 Task: Add a signature Lorenzo Gonzalez containing With heartfelt thanks and warm wishes, Lorenzo Gonzalez to email address softage.6@softage.net and add a folder Business plans
Action: Mouse moved to (105, 113)
Screenshot: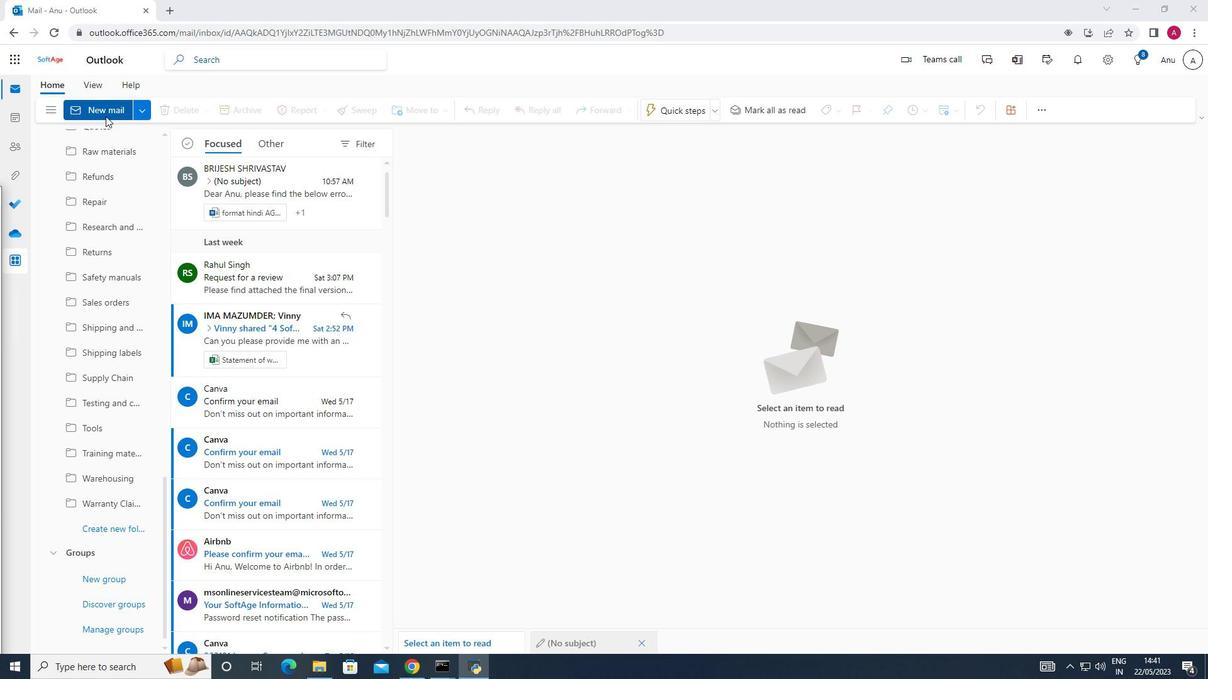 
Action: Mouse pressed left at (105, 113)
Screenshot: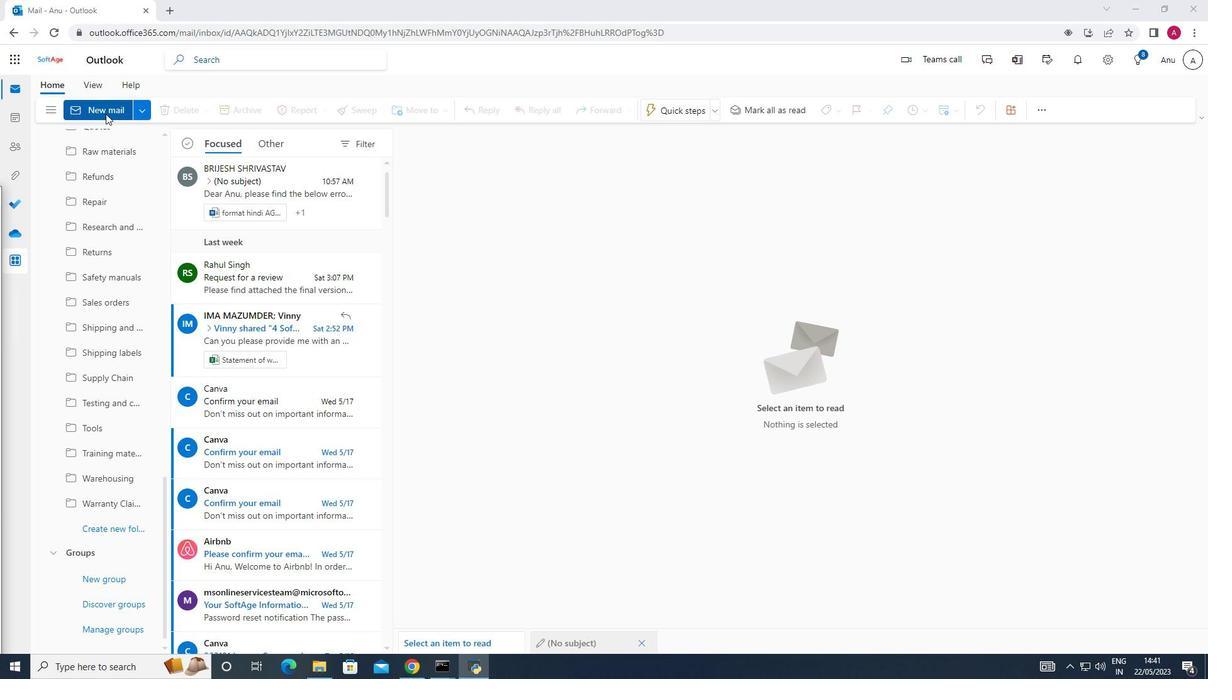
Action: Mouse moved to (864, 107)
Screenshot: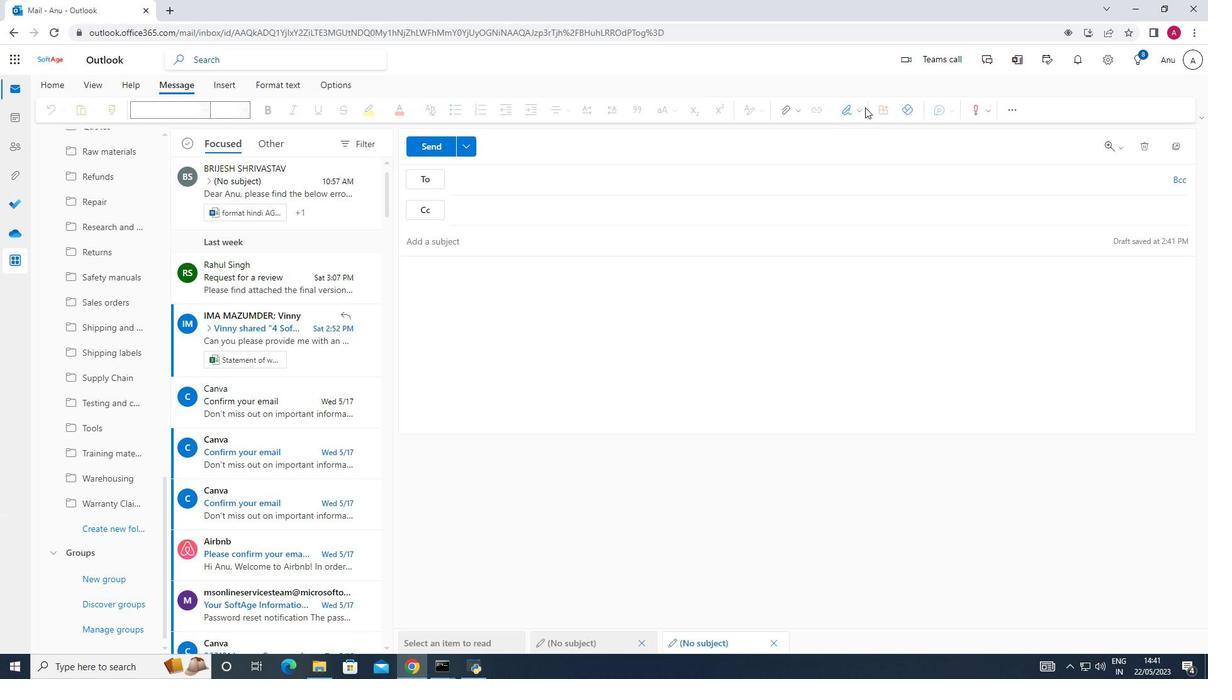 
Action: Mouse pressed left at (864, 107)
Screenshot: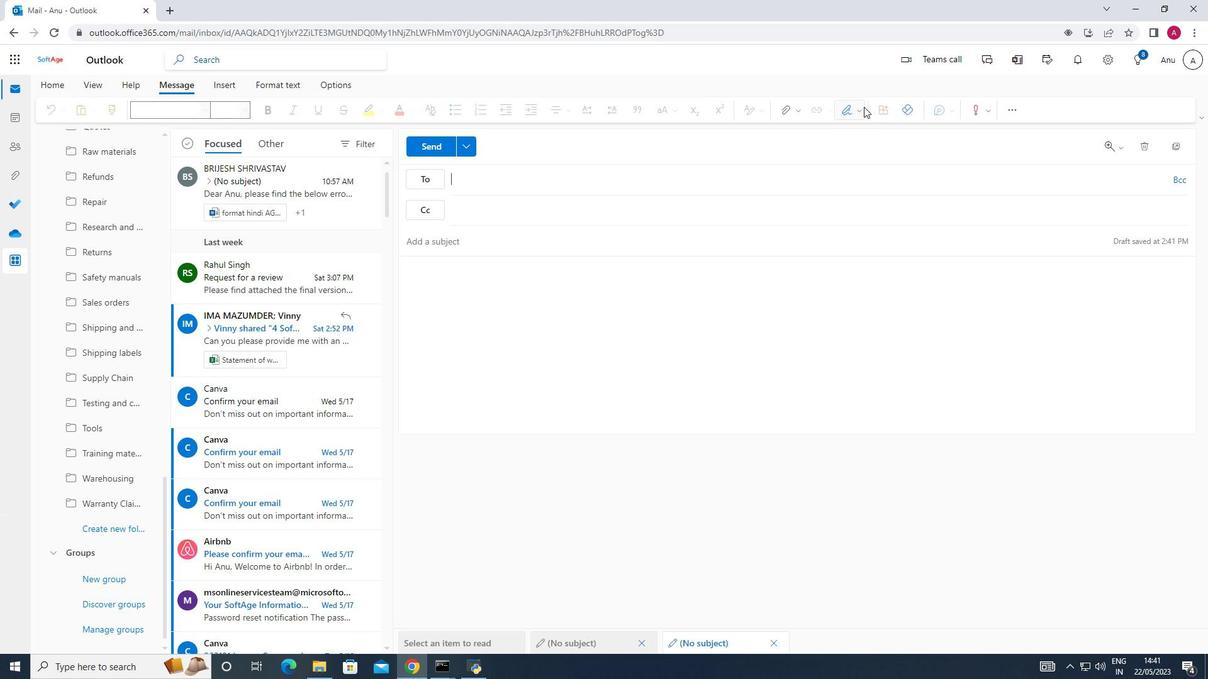 
Action: Mouse moved to (835, 158)
Screenshot: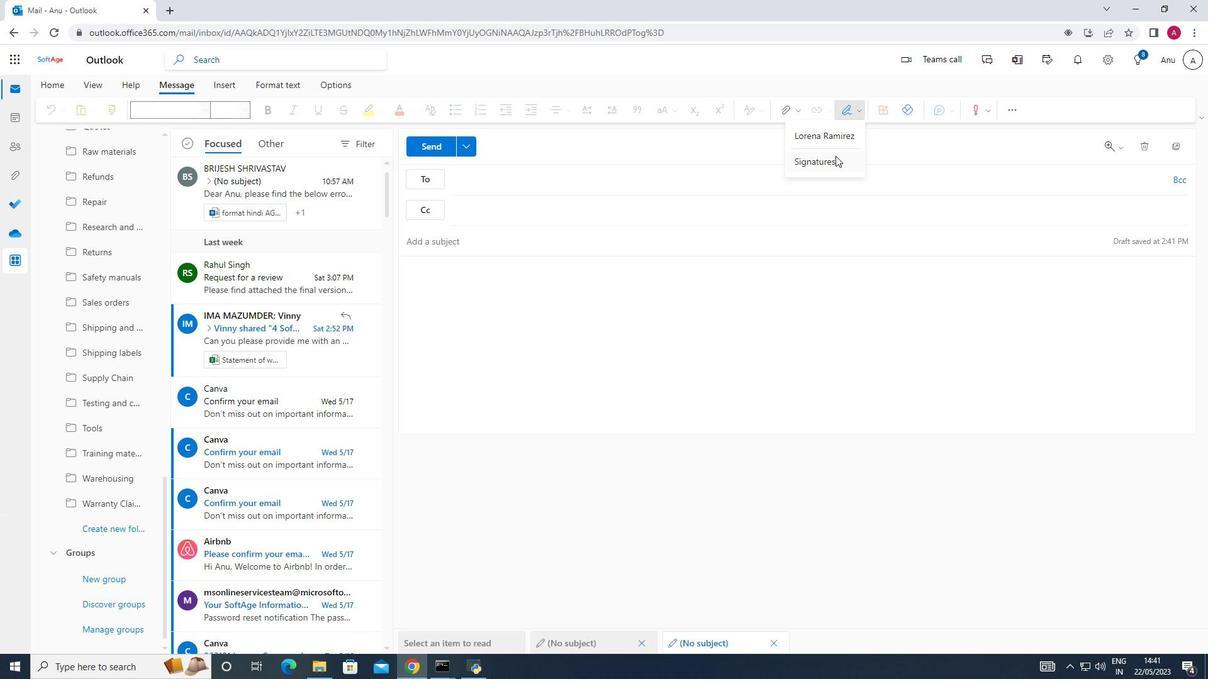 
Action: Mouse pressed left at (835, 158)
Screenshot: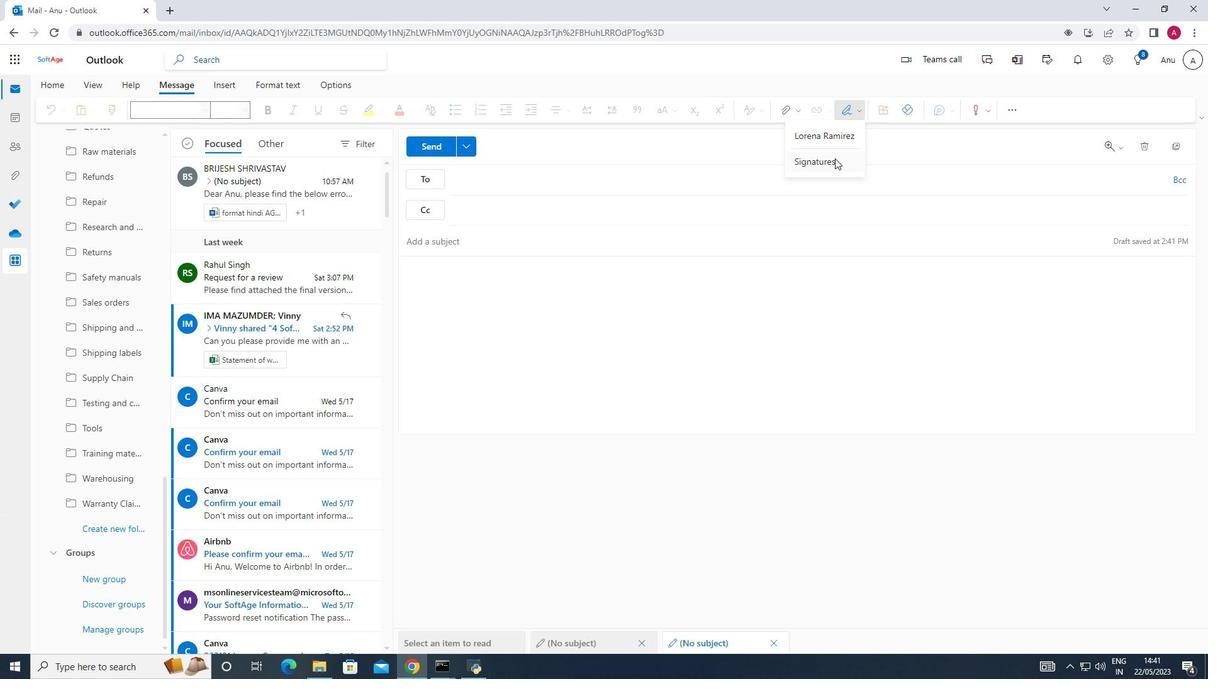 
Action: Mouse moved to (856, 206)
Screenshot: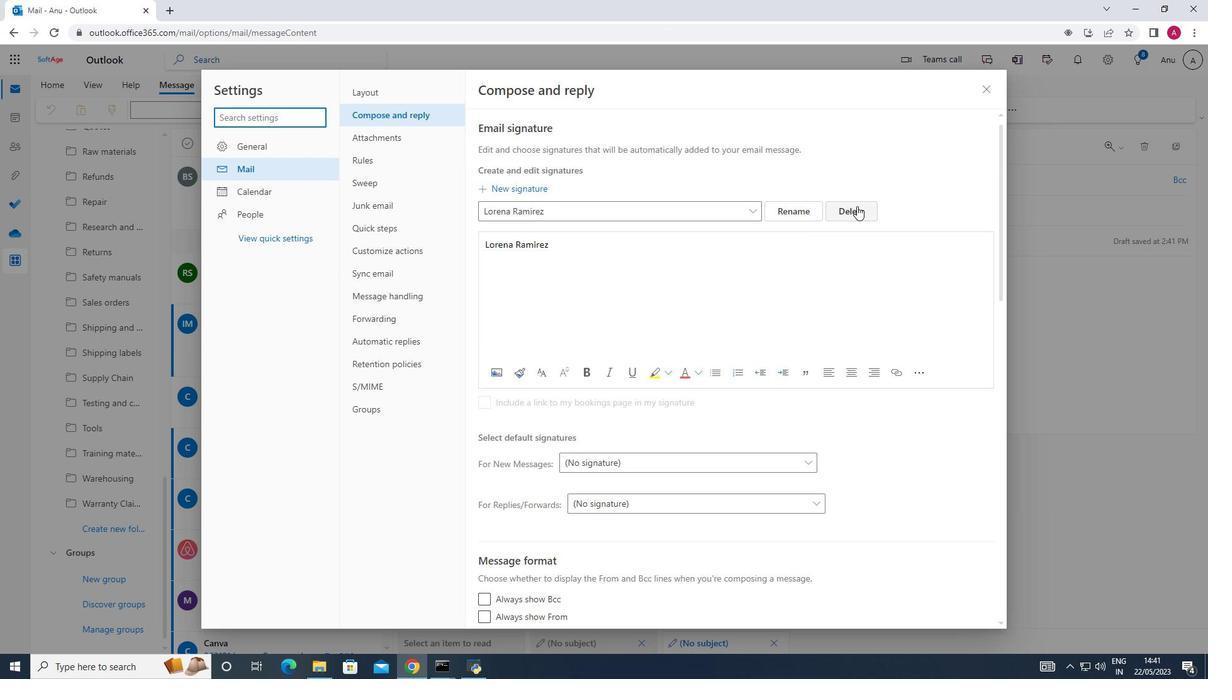 
Action: Mouse pressed left at (856, 206)
Screenshot: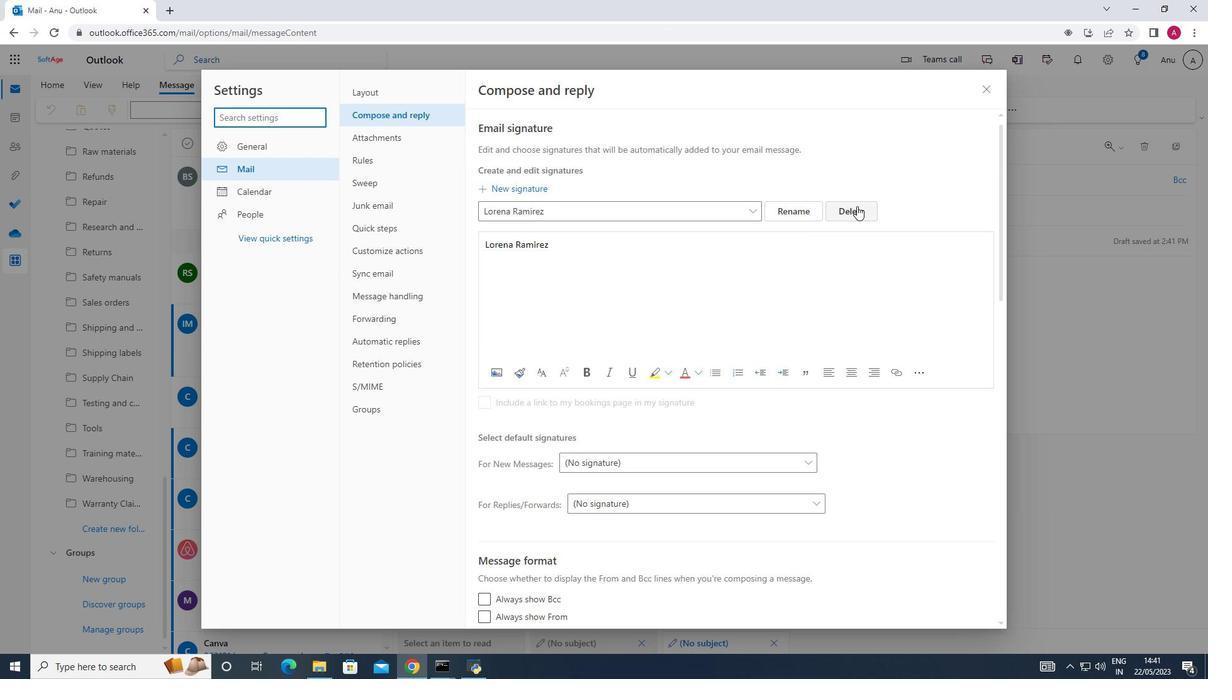 
Action: Mouse moved to (495, 212)
Screenshot: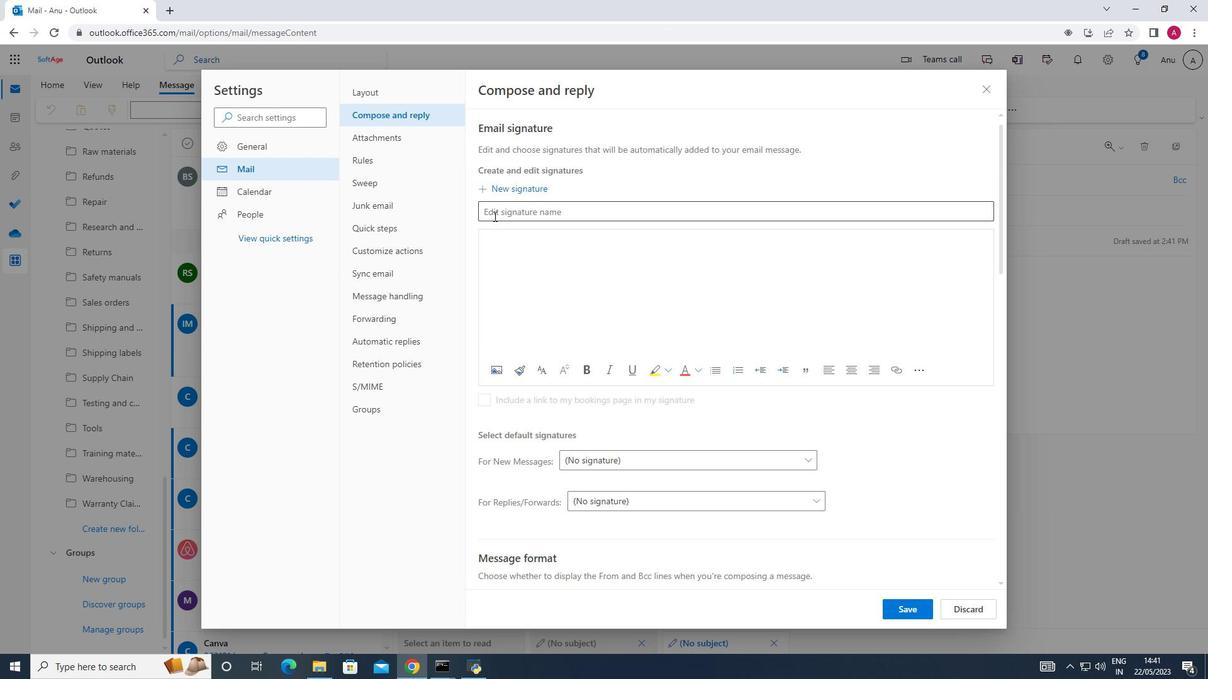 
Action: Mouse pressed left at (495, 212)
Screenshot: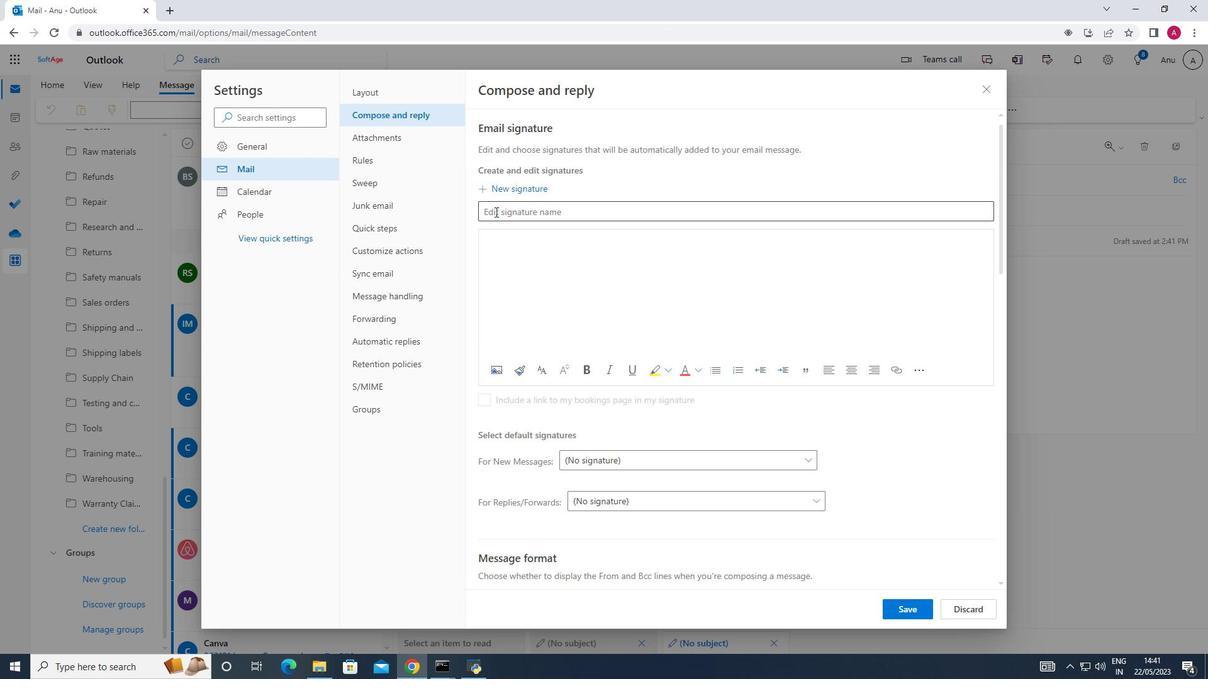
Action: Mouse moved to (496, 212)
Screenshot: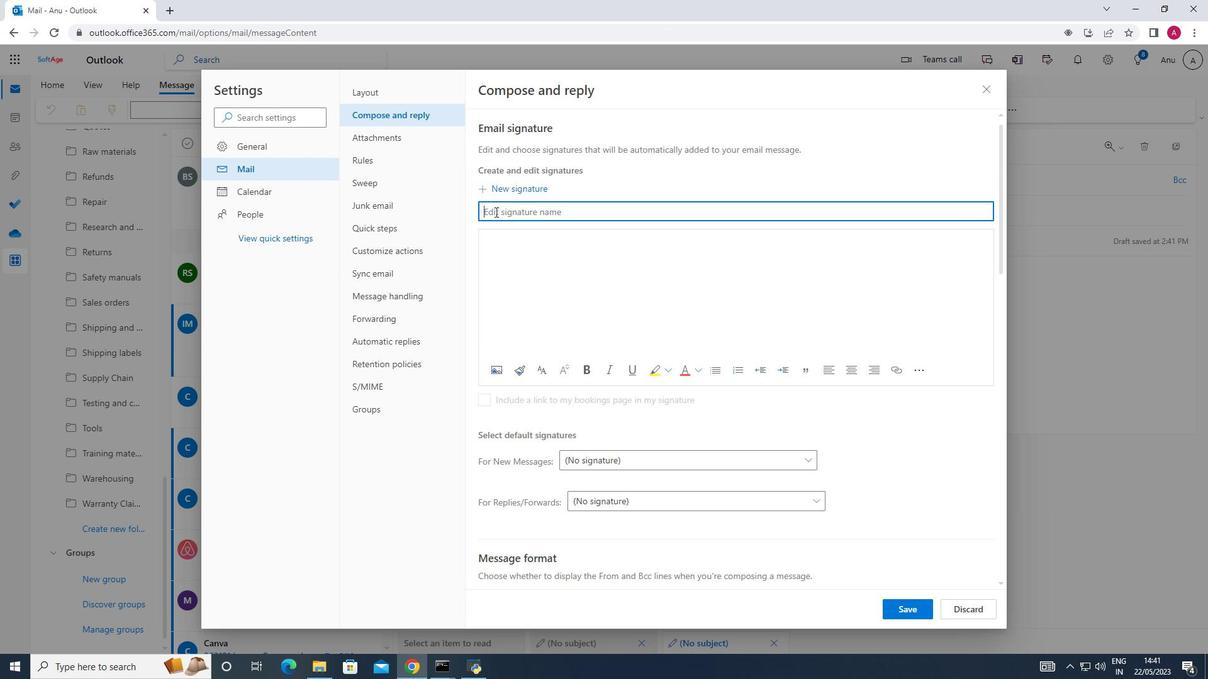
Action: Key pressed <Key.shift_r>Lorenzo<Key.space><Key.shift_r><Key.shift_r><Key.shift_r><Key.shift_r><Key.shift_r><Key.shift_r><Key.shift_r><Key.shift_r><Key.shift_r><Key.shift_r><Key.shift_r><Key.shift_r><Key.shift_r><Key.shift_r><Key.shift_r><Key.shift_r><Key.shift_r><Key.shift_r><Key.shift_r><Key.shift_r><Key.shift_r><Key.shift_r><Key.shift_r><Key.shift_r><Key.shift_r><Key.shift_r><Key.shift_r><Key.shift_r><Key.shift_r><Key.shift_r>Gonzalez
Screenshot: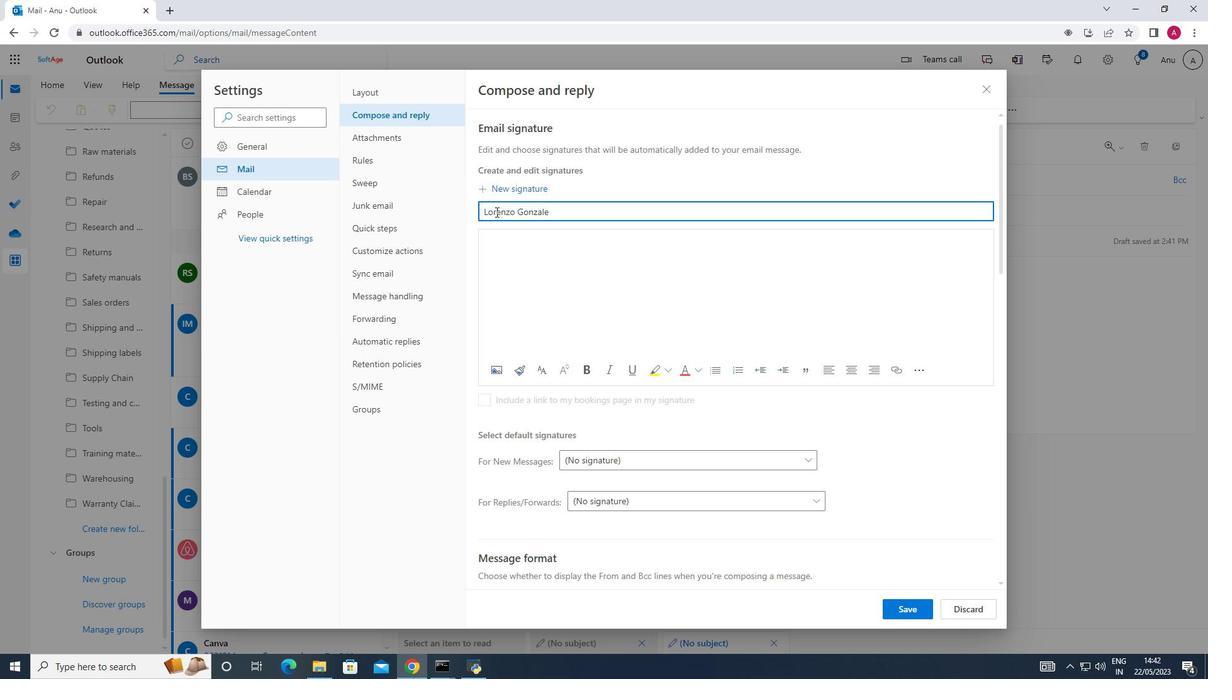 
Action: Mouse moved to (489, 243)
Screenshot: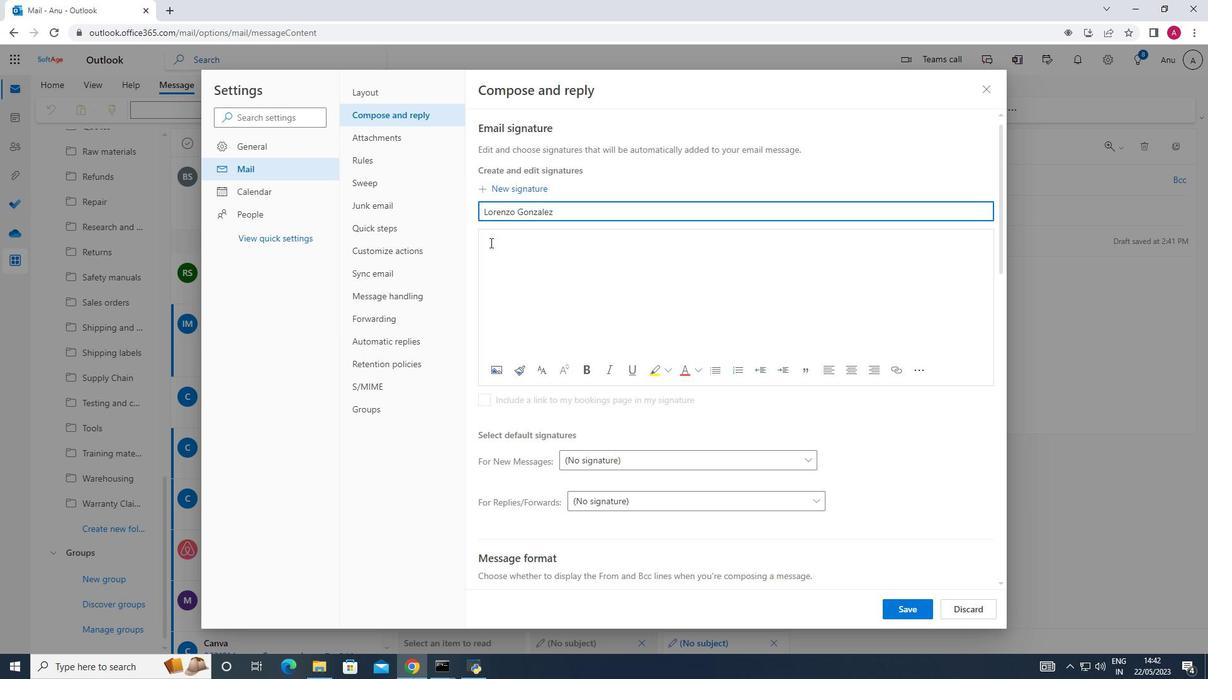 
Action: Mouse pressed left at (489, 243)
Screenshot: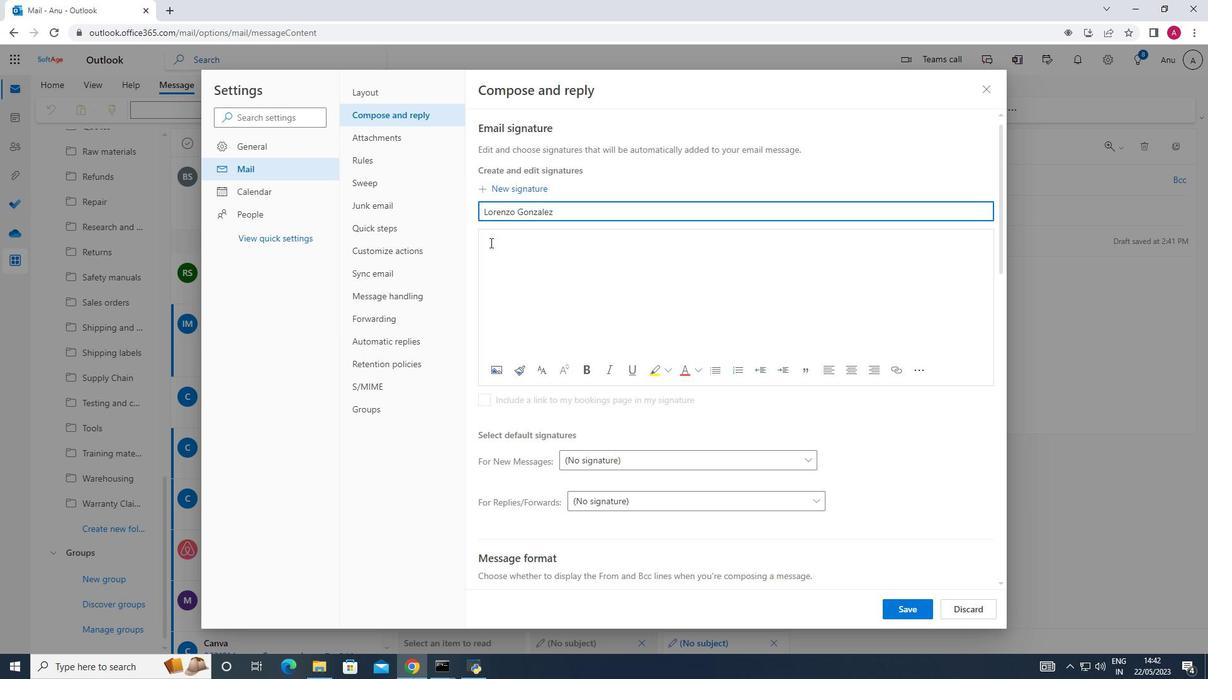 
Action: Key pressed <Key.shift_r>Lorenzo<Key.space><Key.shift><Key.shift><Key.shift><Key.shift><Key.shift>Gonzalez
Screenshot: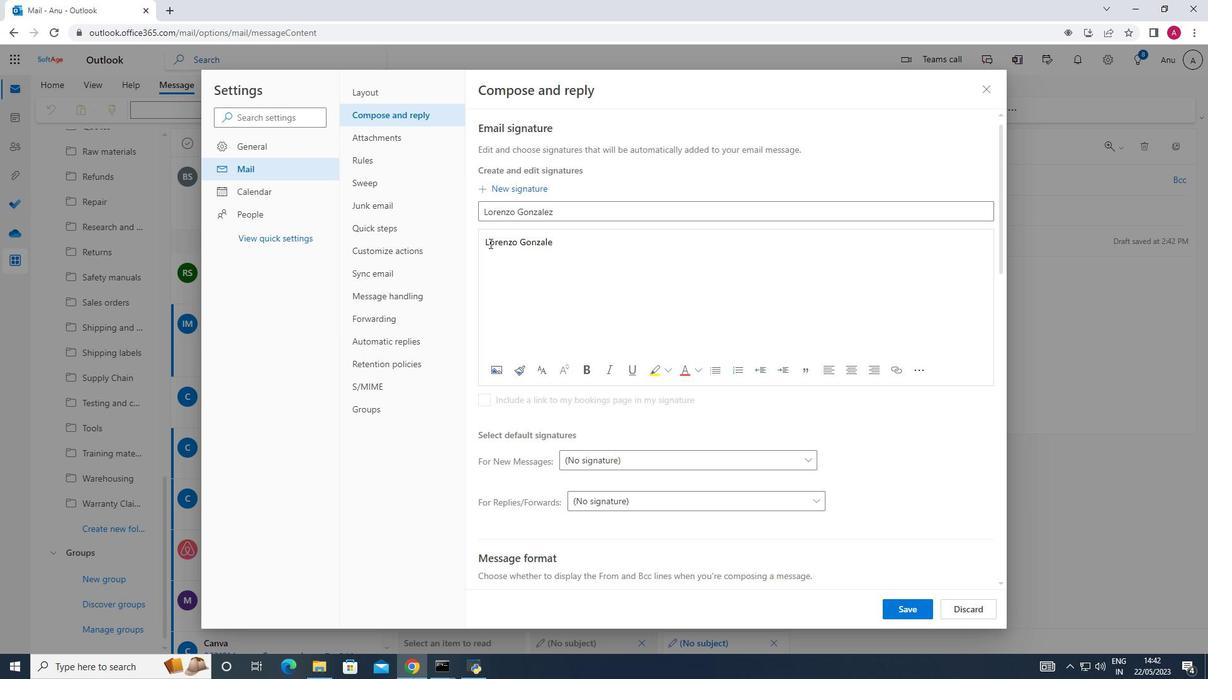 
Action: Mouse moved to (911, 606)
Screenshot: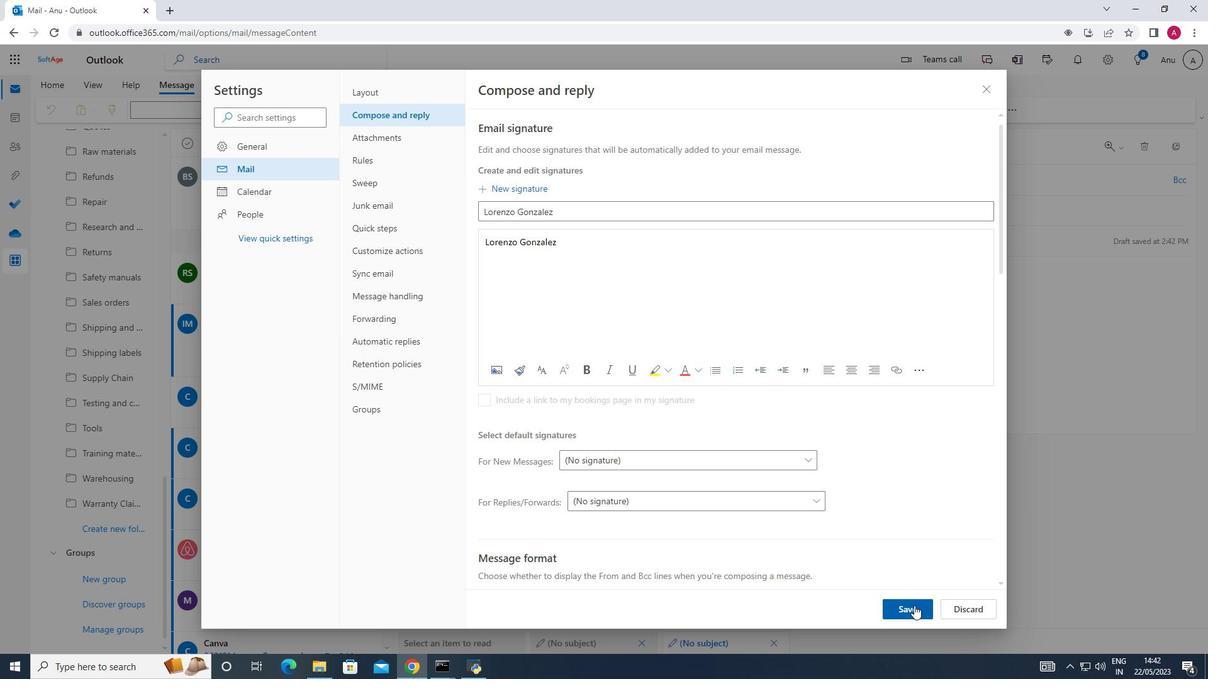 
Action: Mouse pressed left at (911, 606)
Screenshot: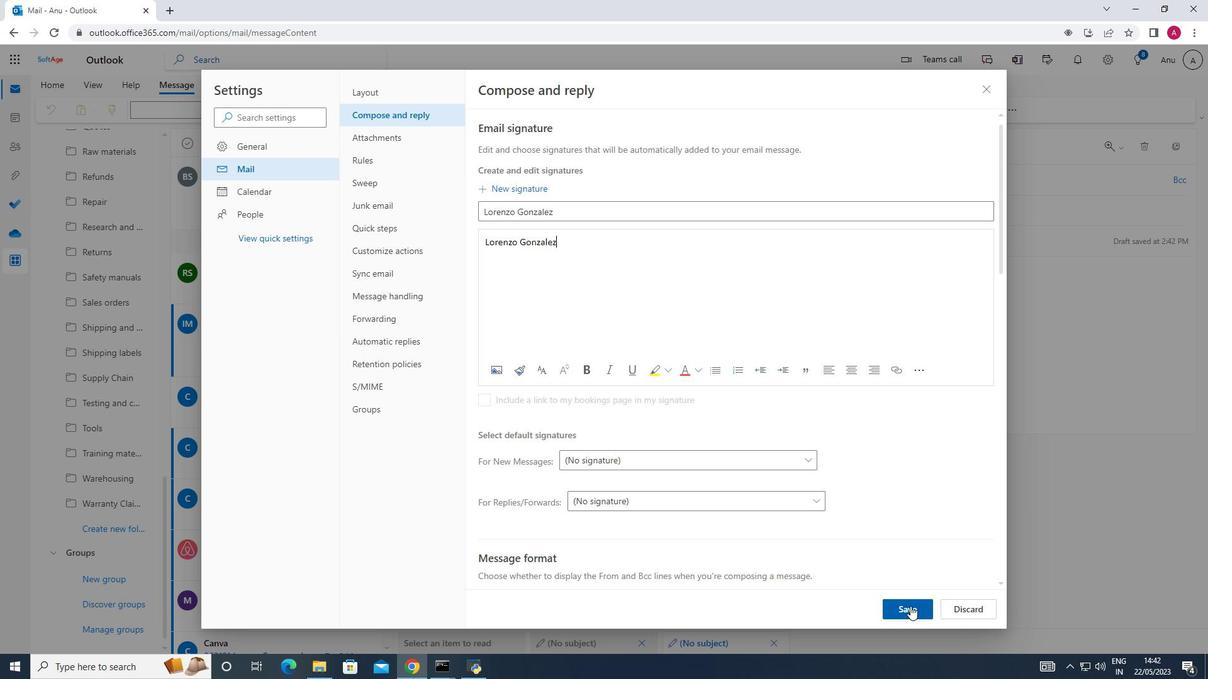 
Action: Mouse moved to (988, 86)
Screenshot: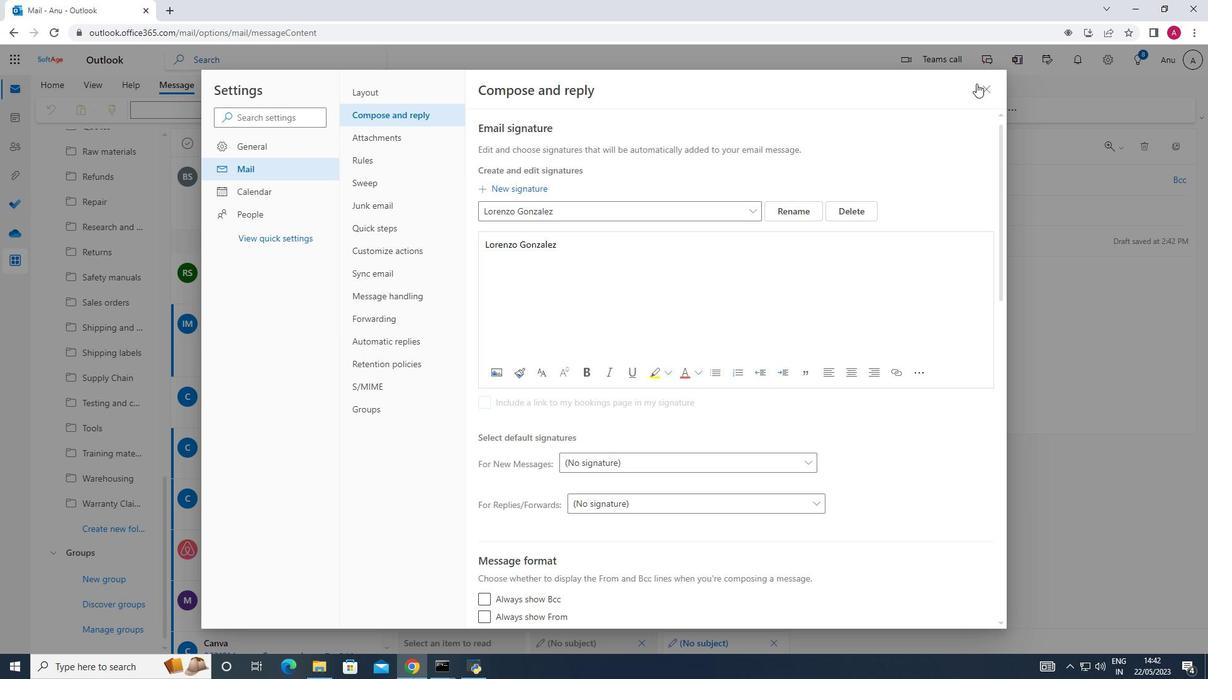 
Action: Mouse pressed left at (988, 86)
Screenshot: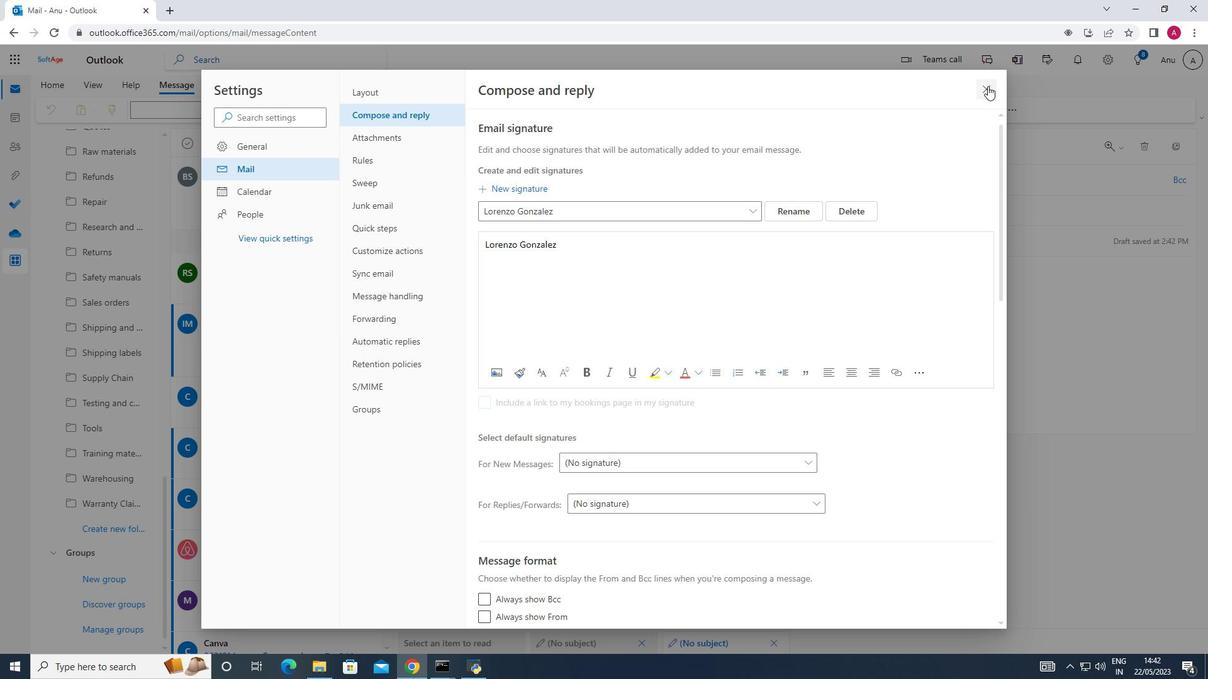 
Action: Mouse moved to (858, 108)
Screenshot: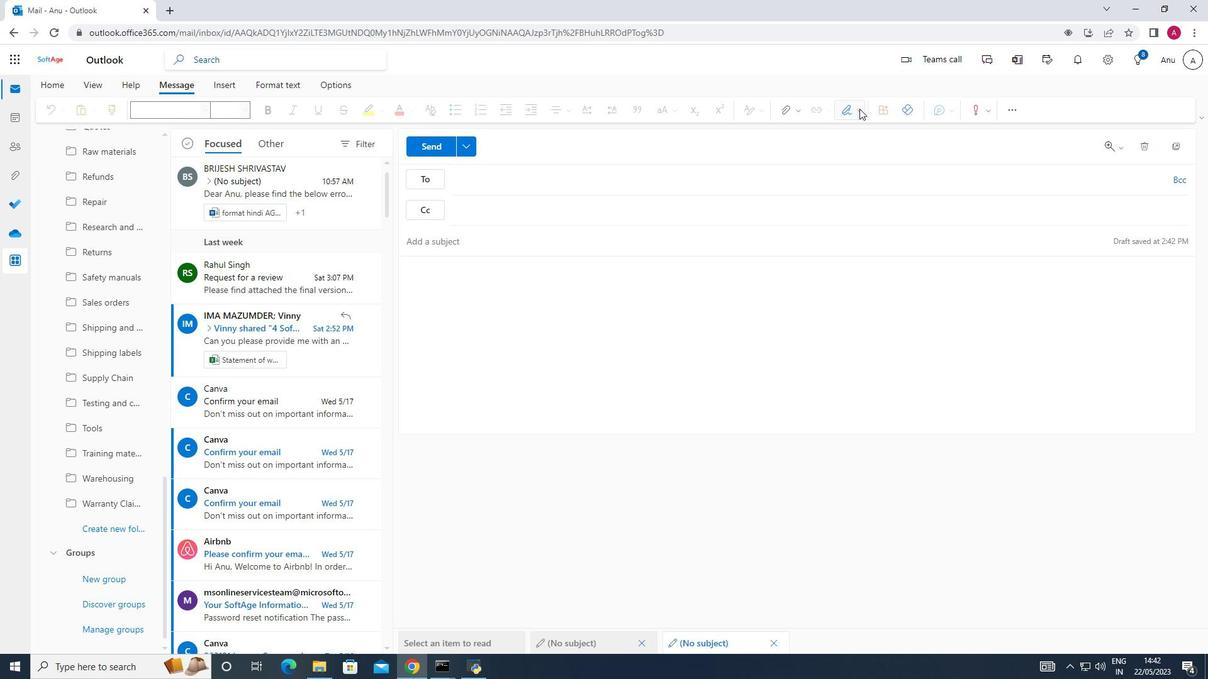 
Action: Mouse pressed left at (858, 108)
Screenshot: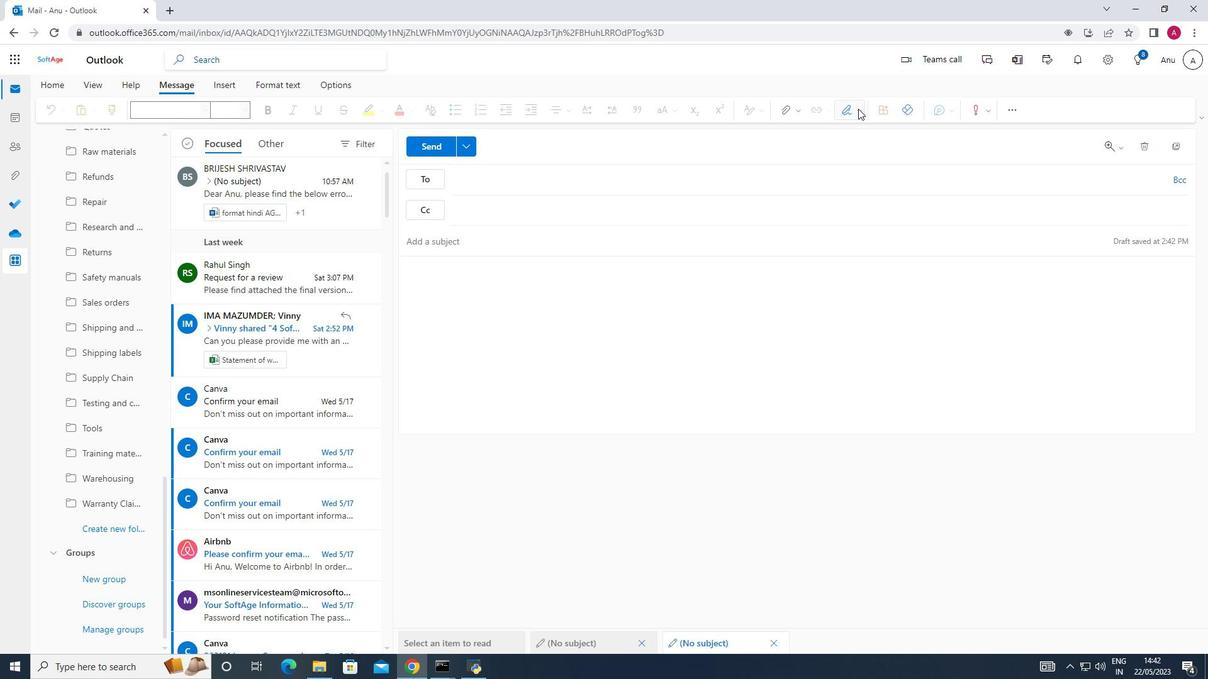 
Action: Mouse moved to (837, 132)
Screenshot: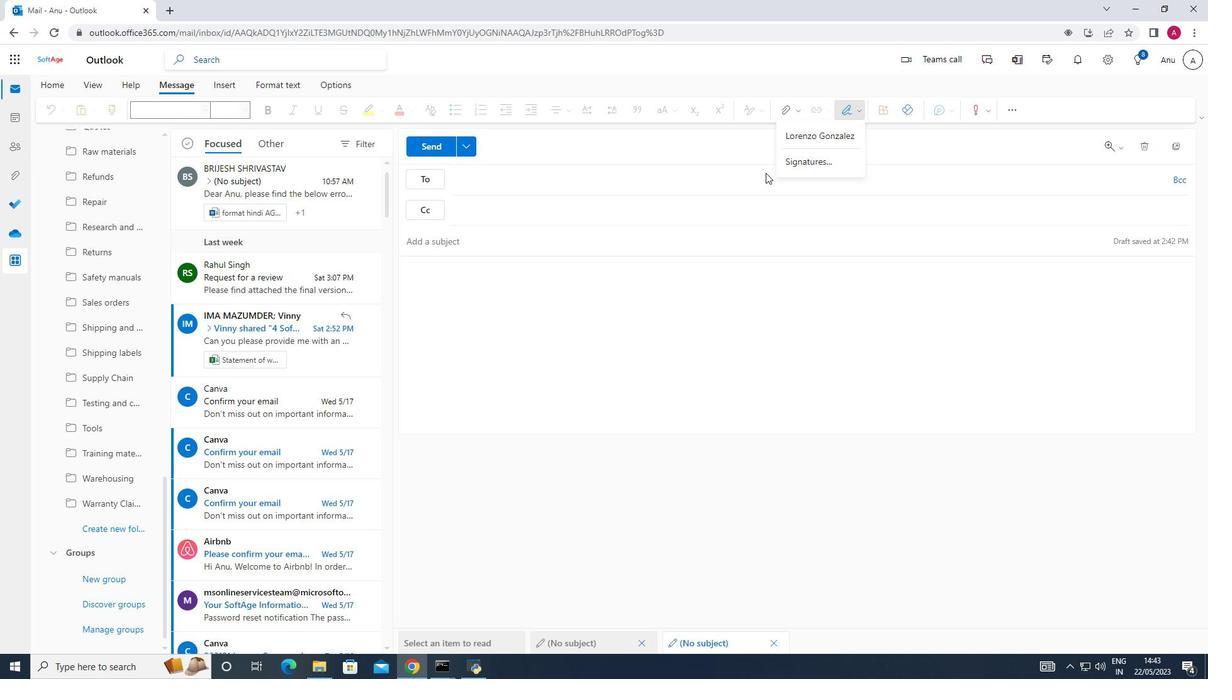
Action: Mouse pressed left at (837, 132)
Screenshot: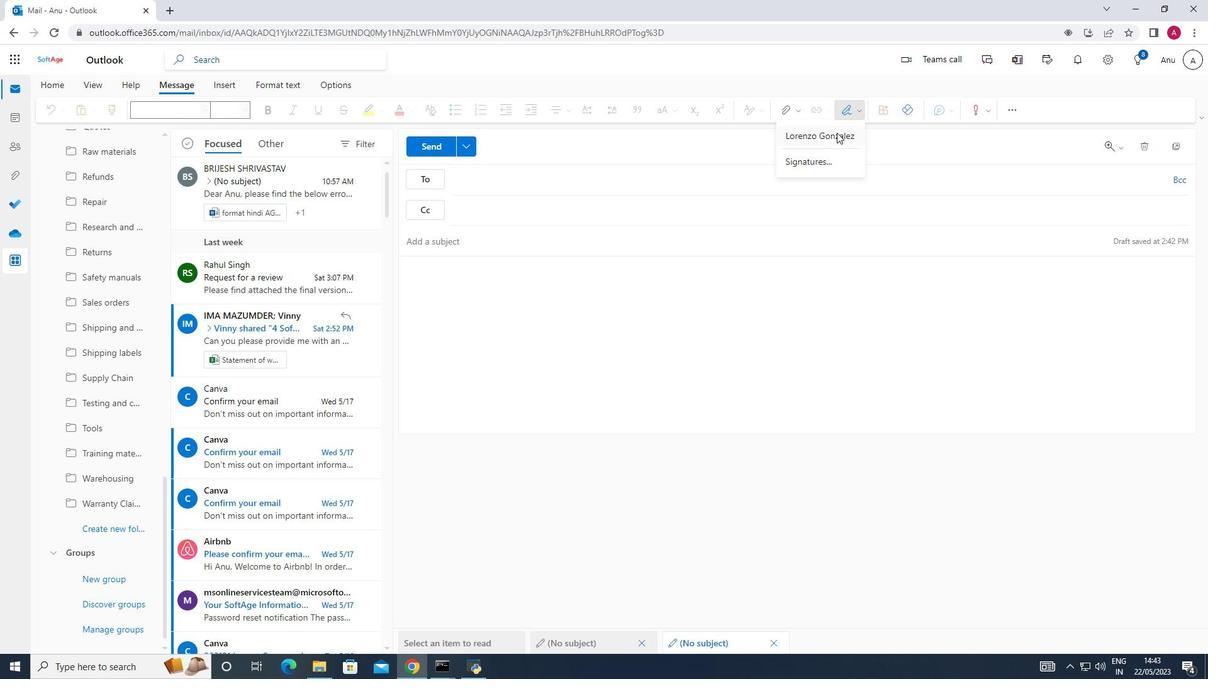 
Action: Mouse moved to (438, 271)
Screenshot: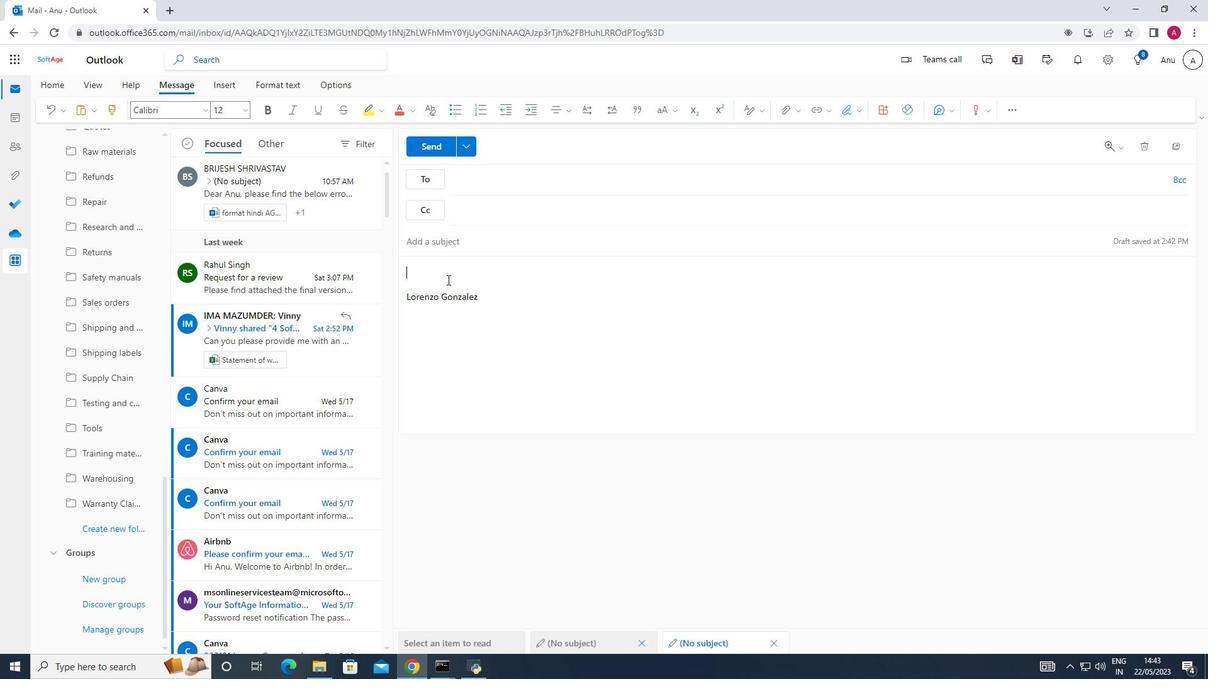 
Action: Key pressed <Key.shift><Key.shift><Key.shift><Key.shift><Key.shift><Key.shift><Key.shift><Key.shift><Key.shift><Key.shift><Key.shift><Key.shift><Key.shift><Key.shift><Key.shift><Key.shift><Key.shift><Key.shift><Key.shift><Key.shift><Key.shift><Key.shift><Key.shift><Key.shift><Key.shift><Key.shift><Key.shift><Key.shift><Key.shift><Key.shift><Key.shift><Key.shift><Key.shift><Key.shift>Heartfelt<Key.space>thanks<Key.space>and<Key.space>warm<Key.space>wishes.
Screenshot: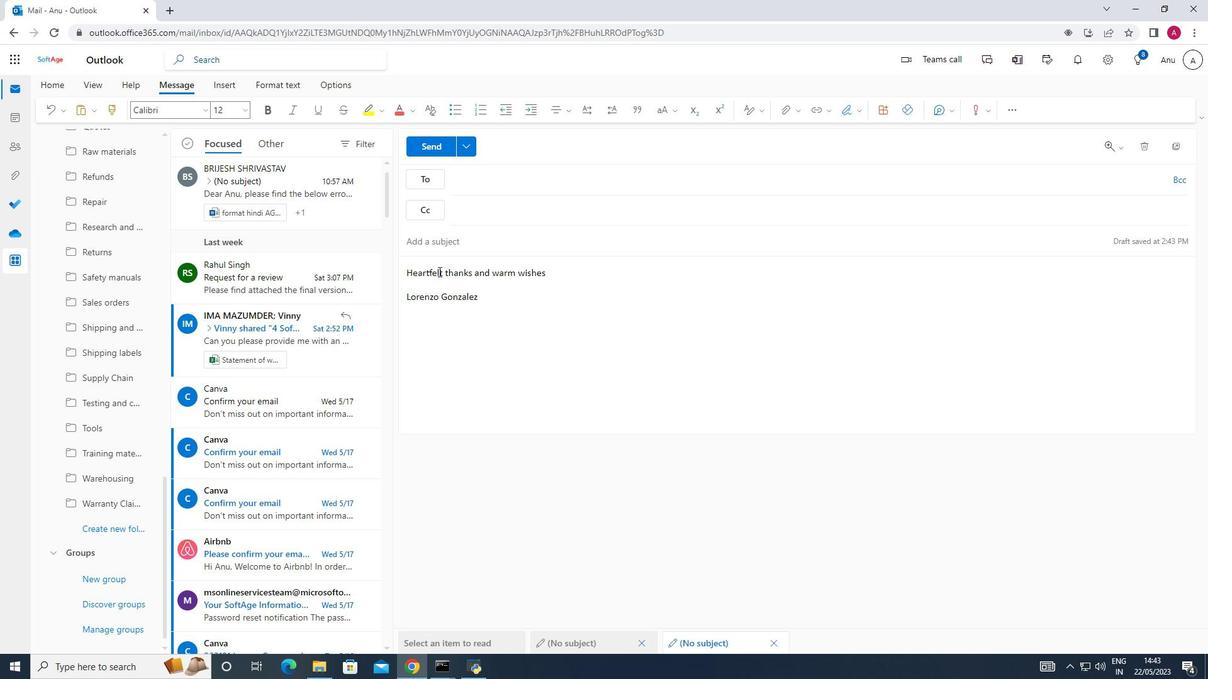 
Action: Mouse moved to (465, 183)
Screenshot: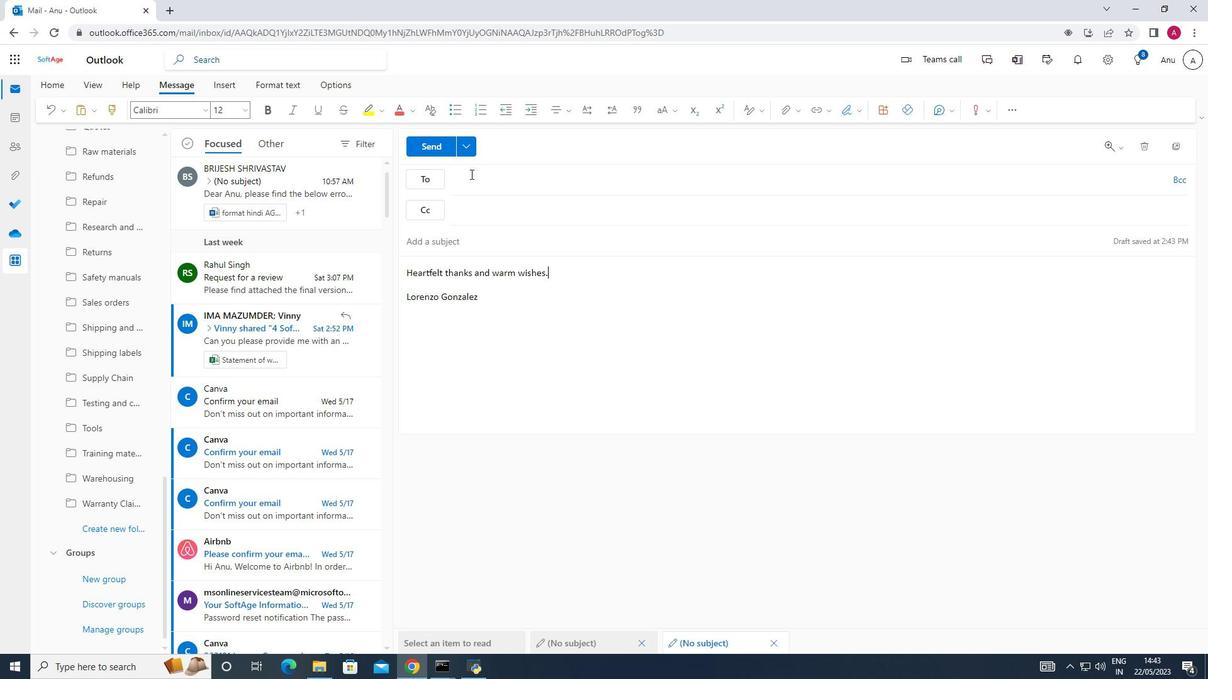 
Action: Mouse pressed left at (465, 183)
Screenshot: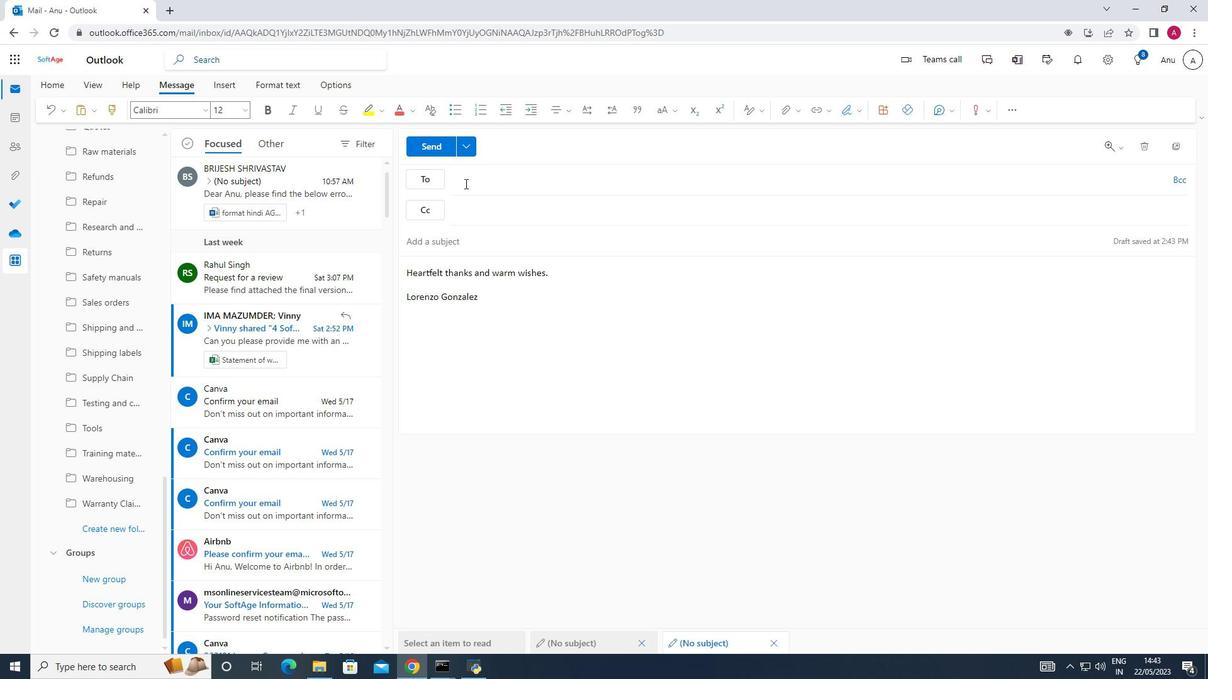 
Action: Key pressed softage.6<Key.shift>@softage.net
Screenshot: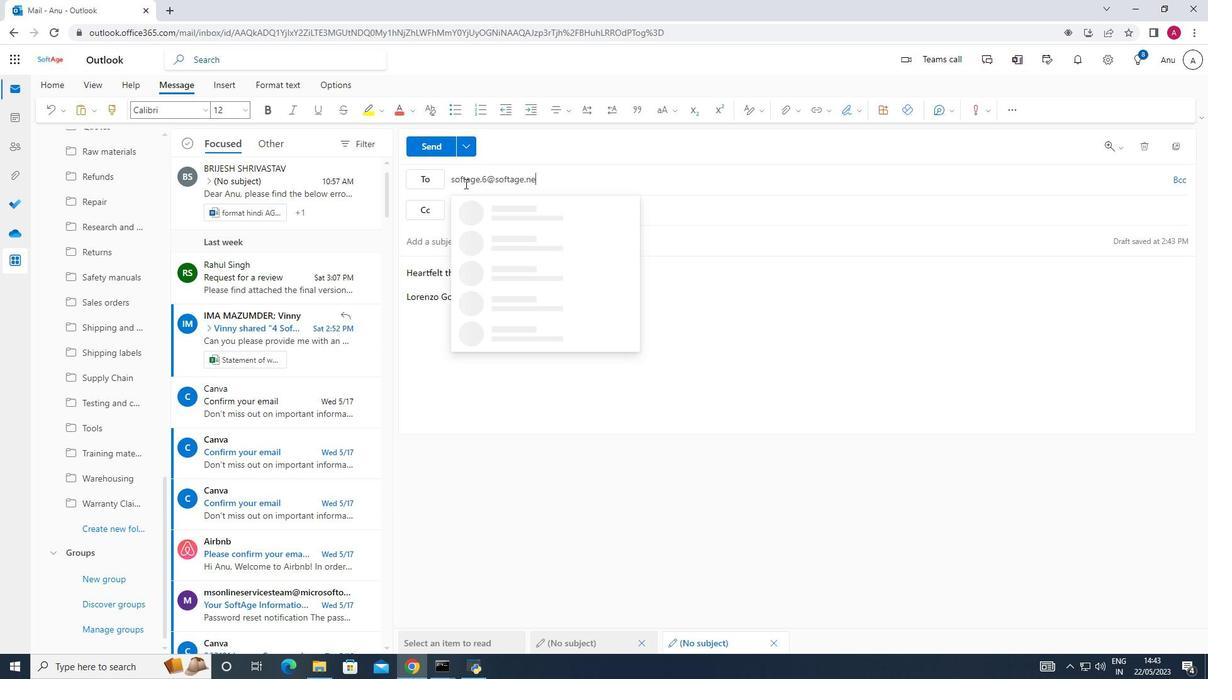 
Action: Mouse moved to (532, 220)
Screenshot: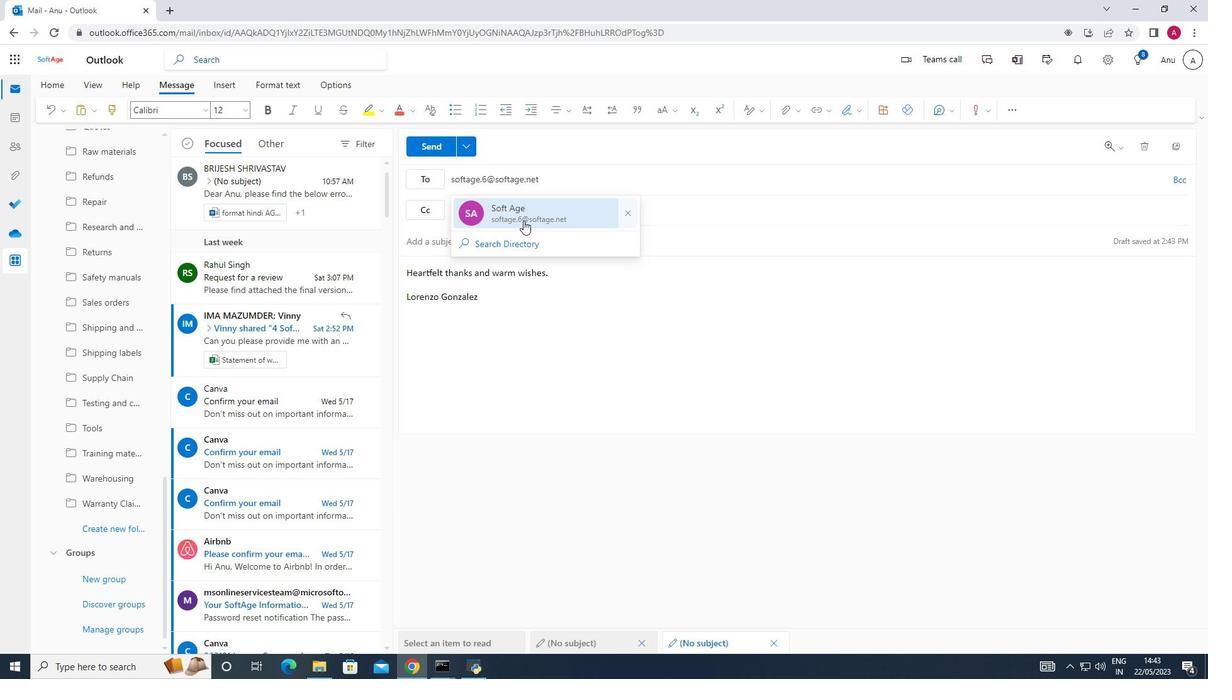 
Action: Mouse pressed left at (532, 220)
Screenshot: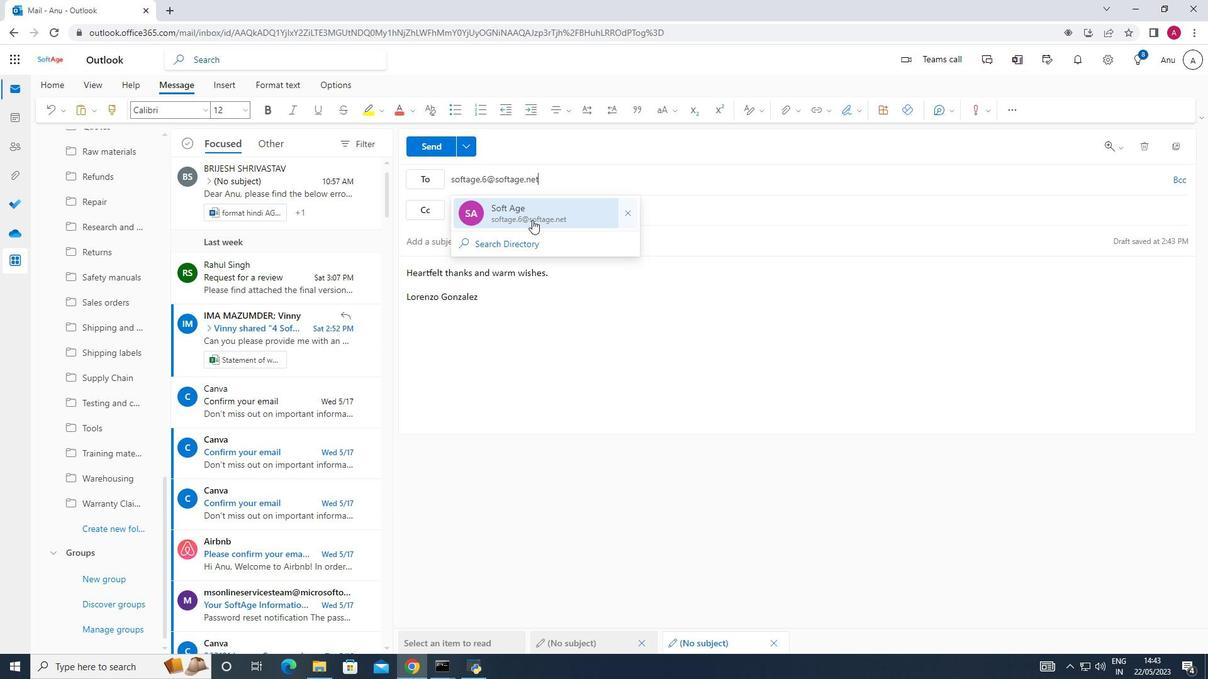 
Action: Mouse moved to (136, 528)
Screenshot: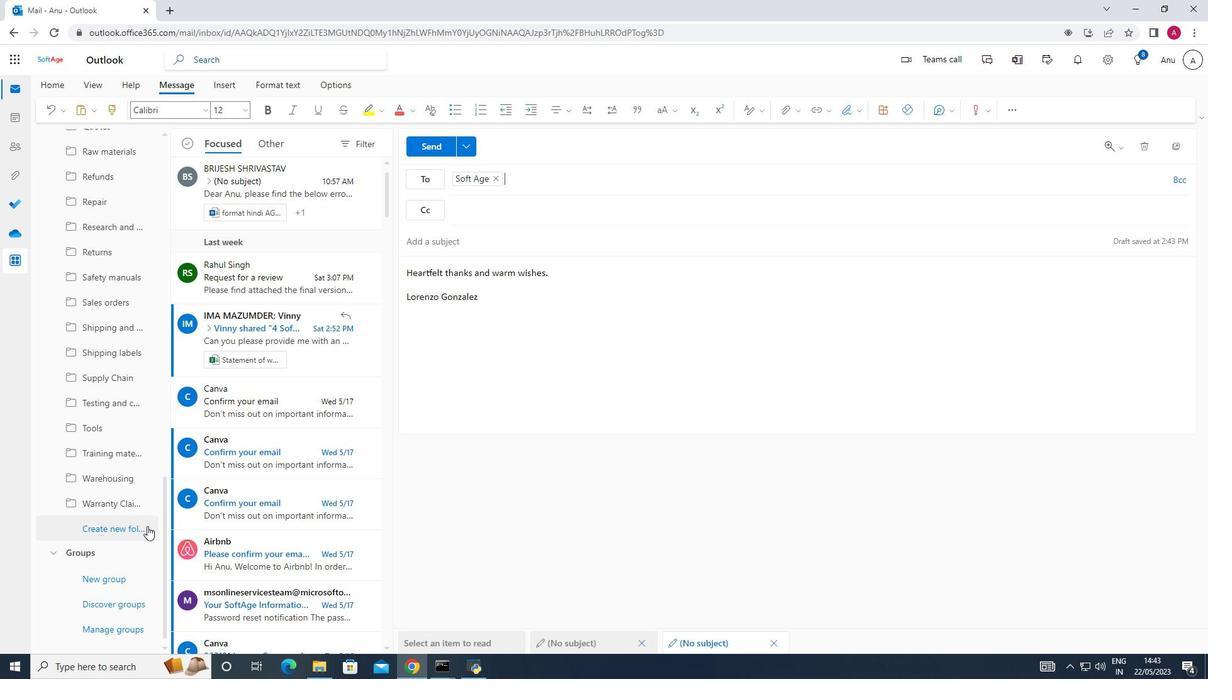 
Action: Mouse pressed left at (136, 528)
Screenshot: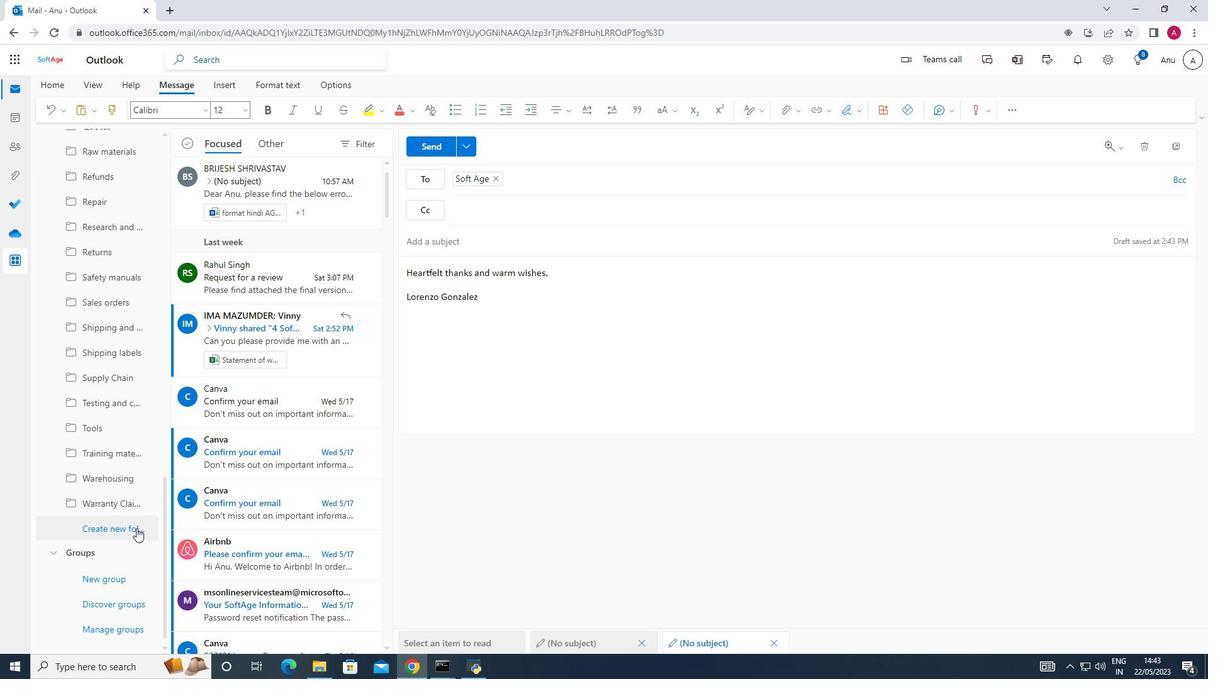 
Action: Mouse moved to (89, 528)
Screenshot: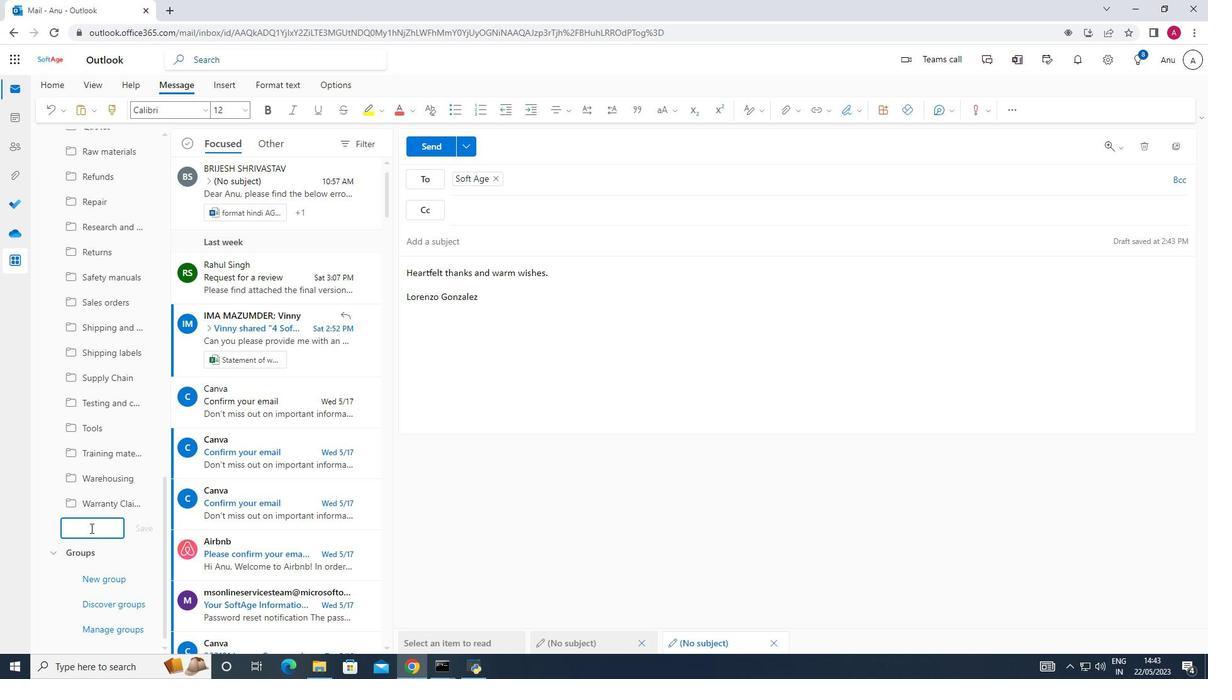 
Action: Key pressed <Key.shift_r>Business<Key.space>plans
Screenshot: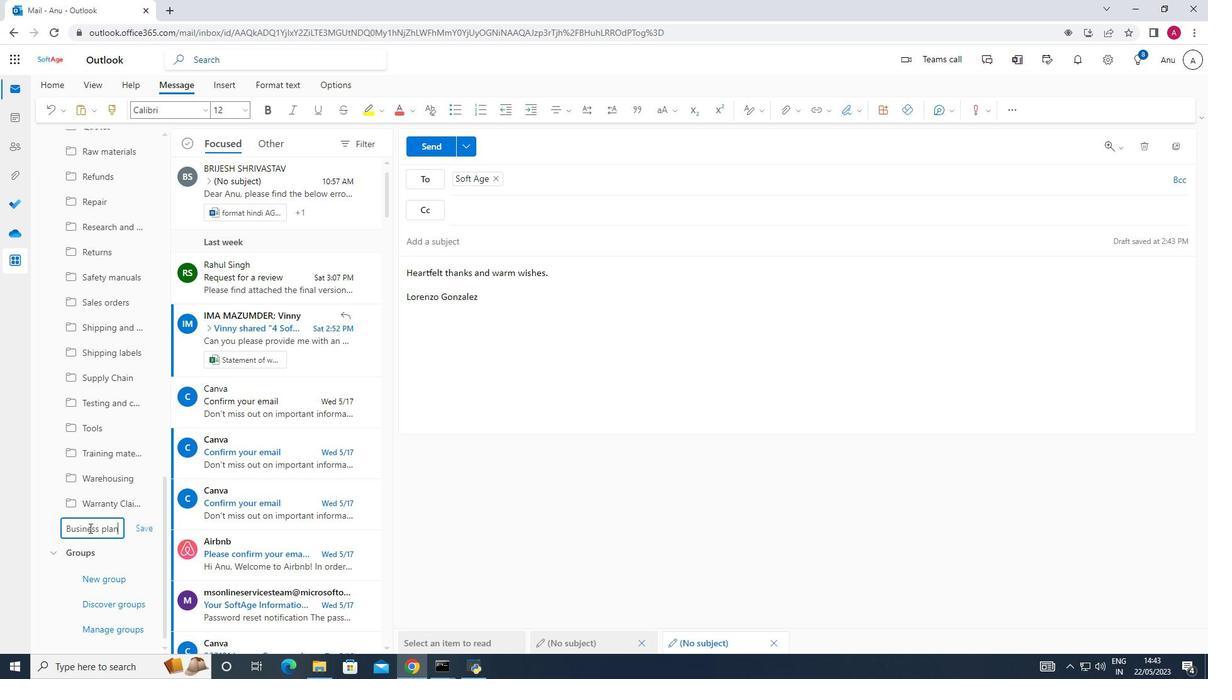 
Action: Mouse moved to (147, 526)
Screenshot: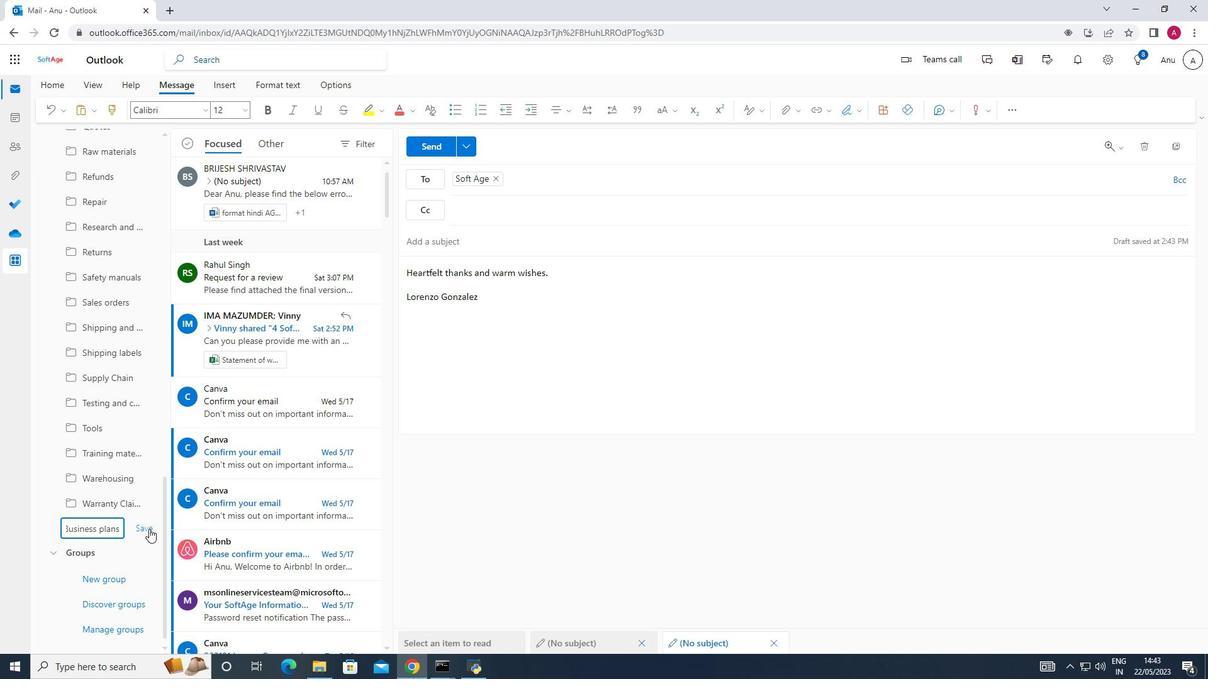 
Action: Mouse pressed left at (147, 526)
Screenshot: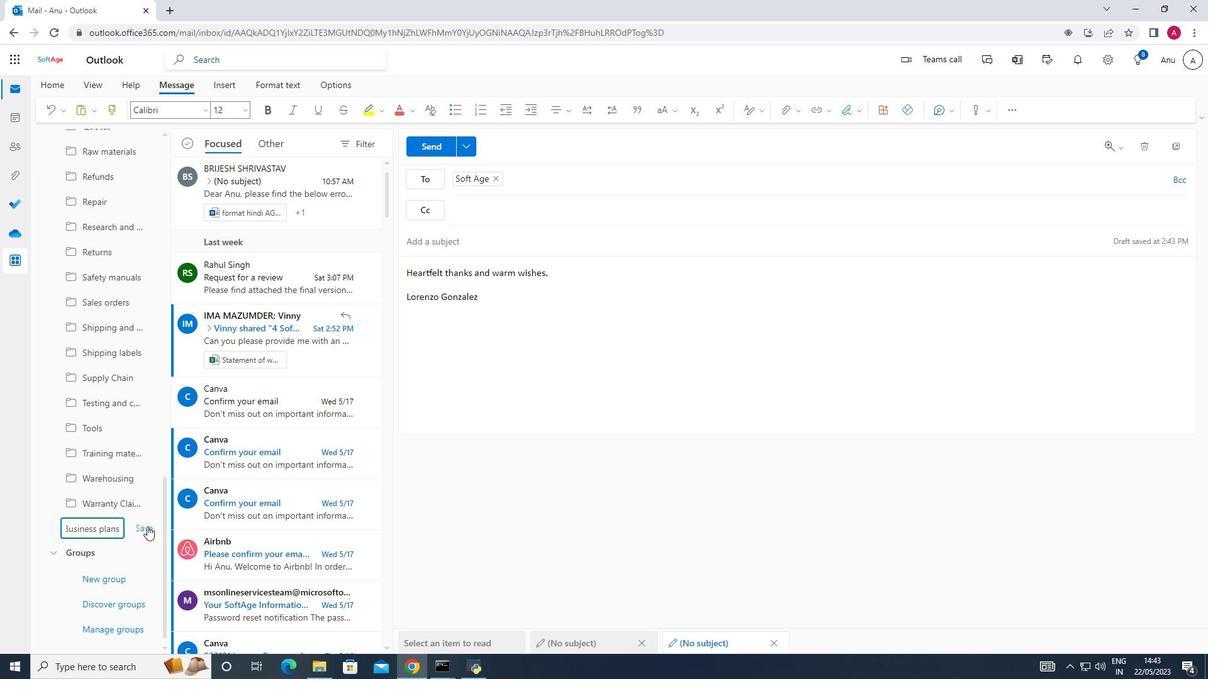 
Action: Mouse moved to (441, 137)
Screenshot: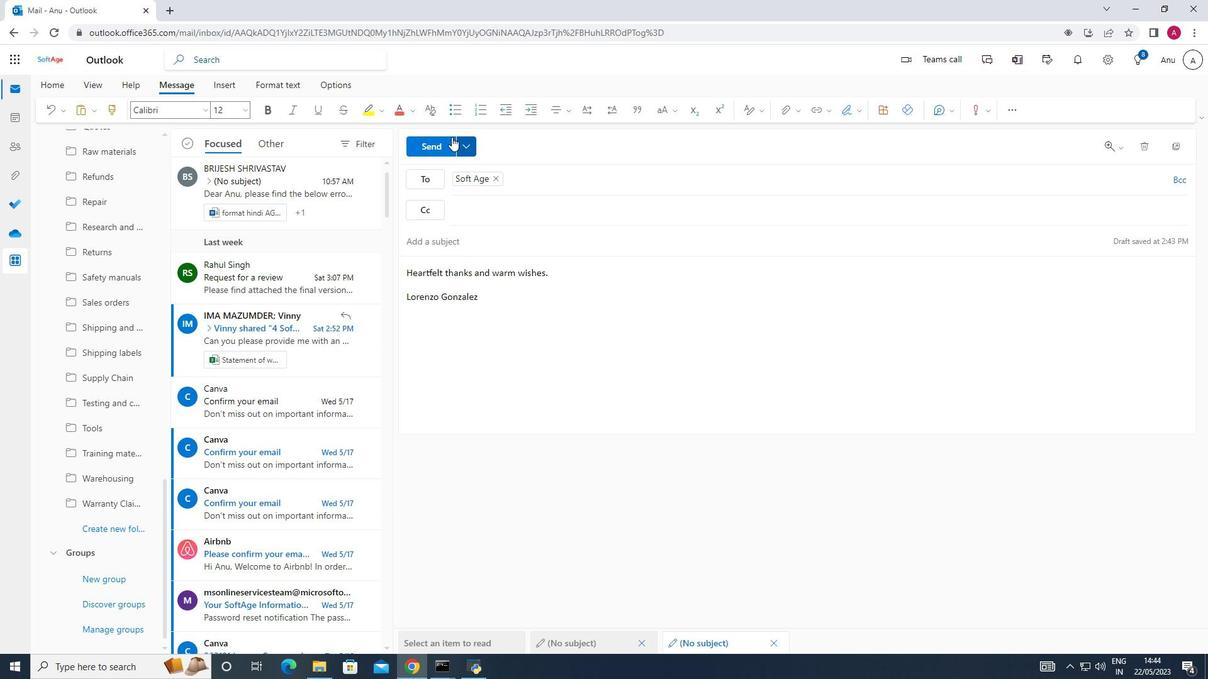 
Action: Mouse pressed left at (441, 137)
Screenshot: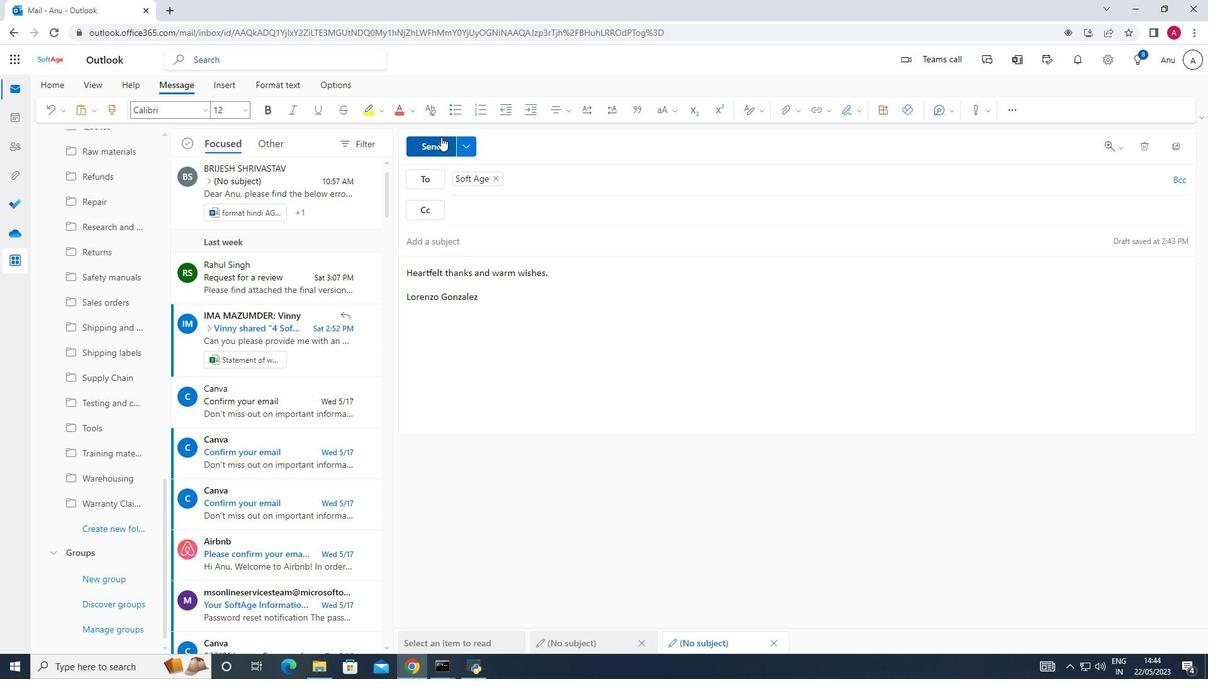 
Action: Mouse moved to (583, 379)
Screenshot: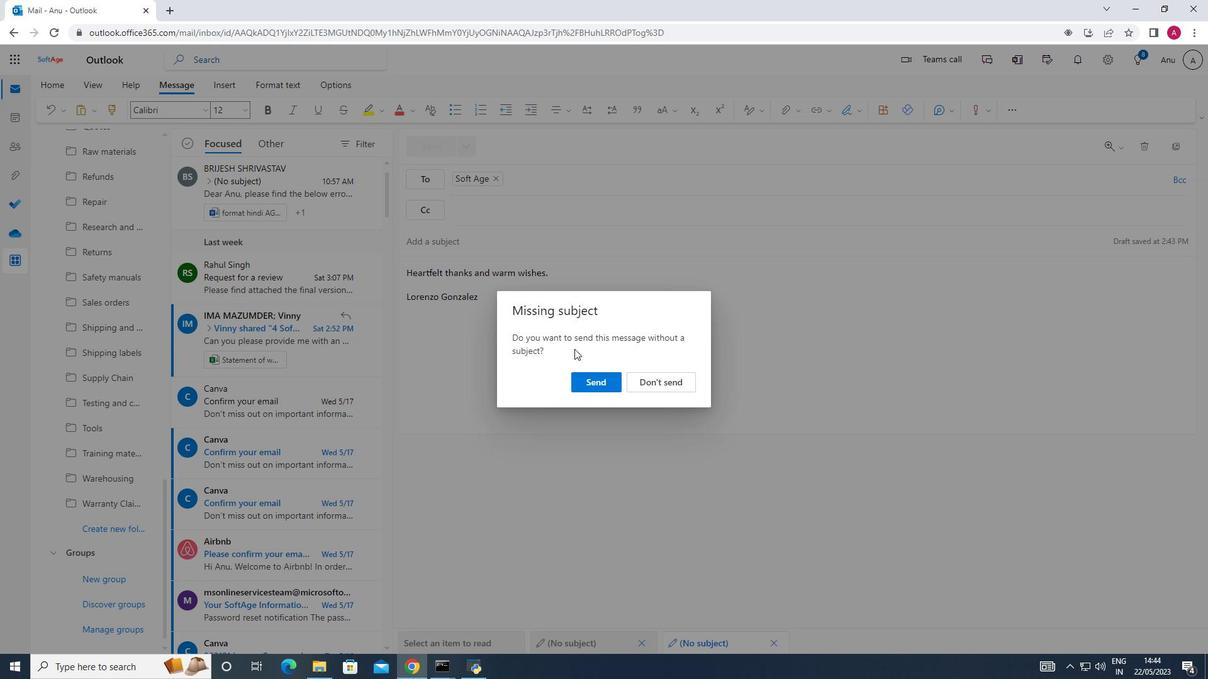 
Action: Mouse pressed left at (583, 379)
Screenshot: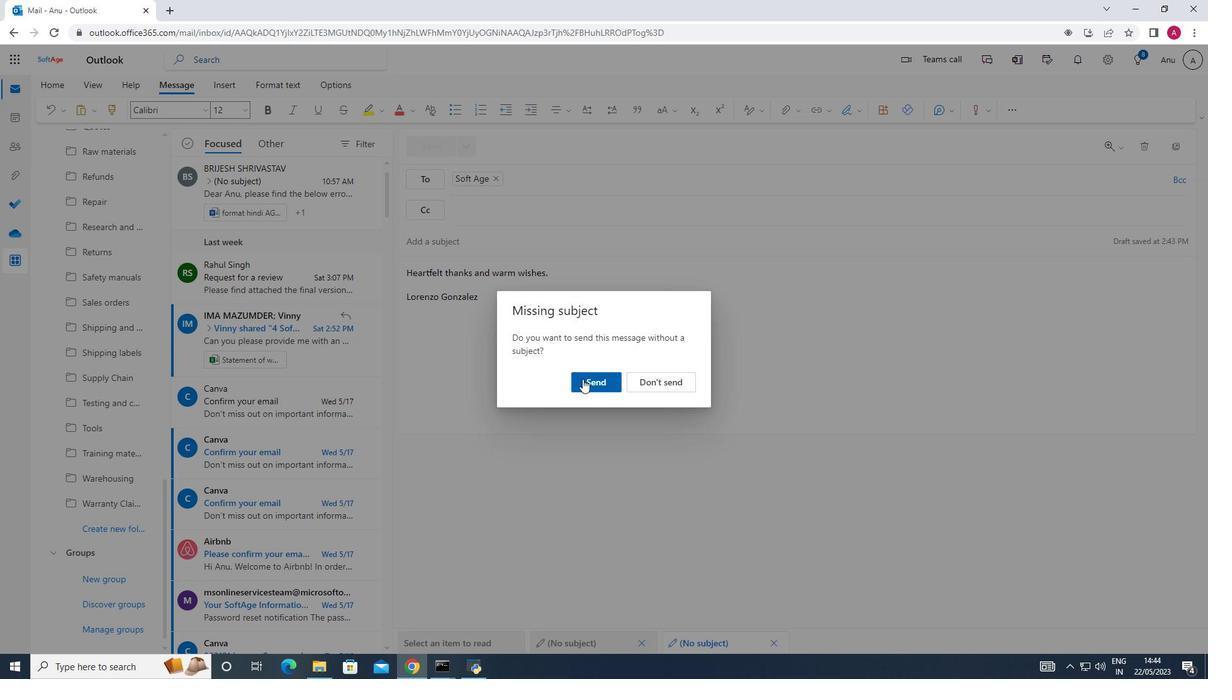 
Action: Mouse moved to (581, 377)
Screenshot: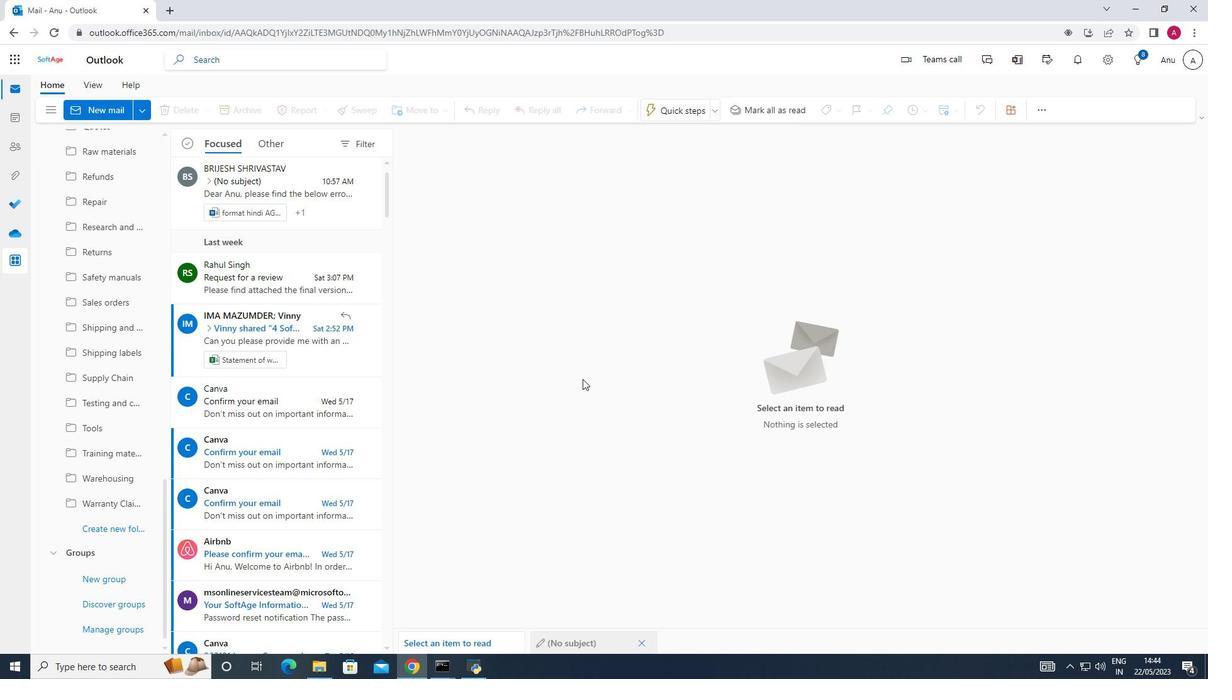 
